 Task: Find the way through the 900 North Michigan Shops to the Neiman Marcus store.
Action: Mouse moved to (86, 70)
Screenshot: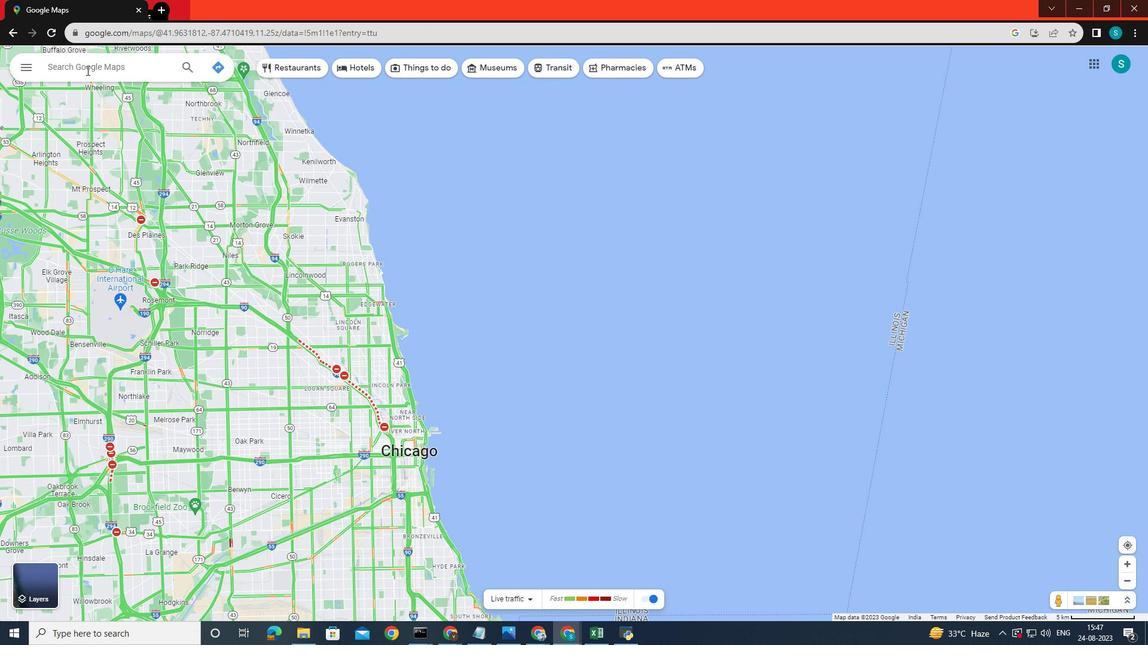 
Action: Mouse pressed left at (86, 70)
Screenshot: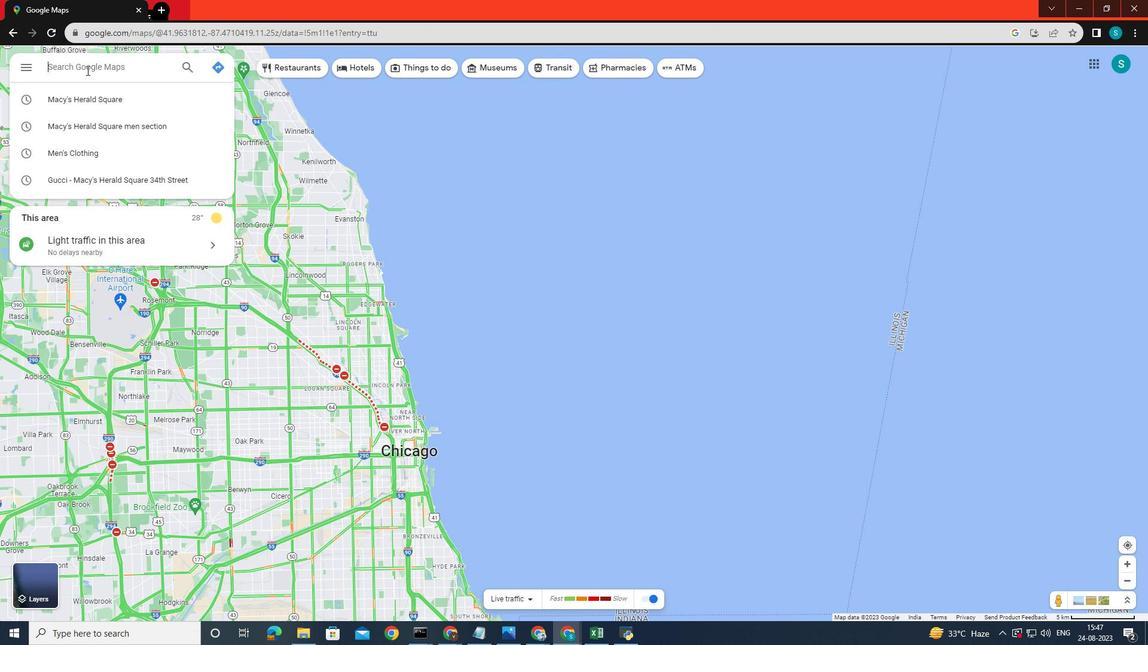 
Action: Key pressed 900<Key.space><Key.shift>North<Key.space><Key.shift>Michigan<Key.space><Key.shift>Shops<Key.enter>
Screenshot: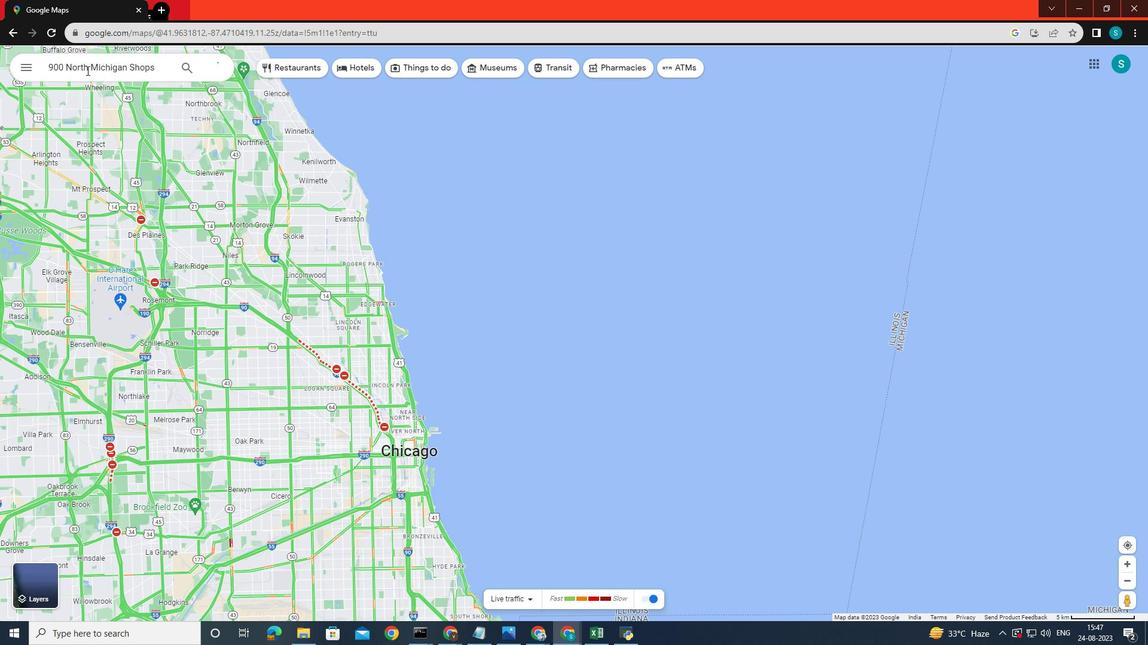 
Action: Mouse moved to (34, 302)
Screenshot: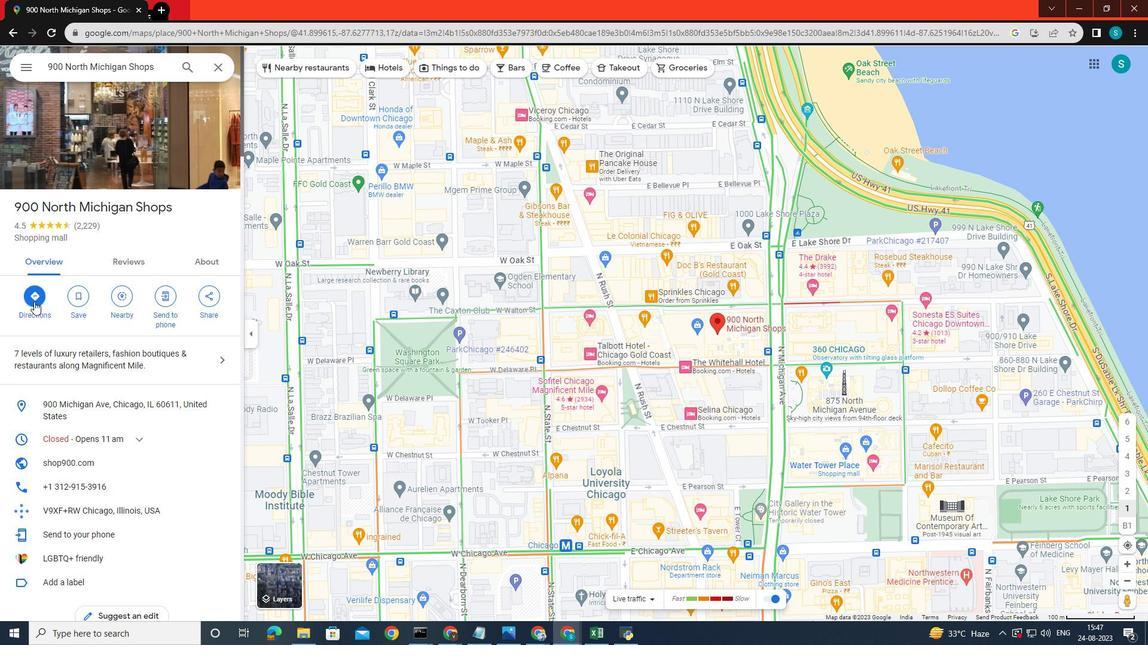 
Action: Mouse pressed left at (34, 302)
Screenshot: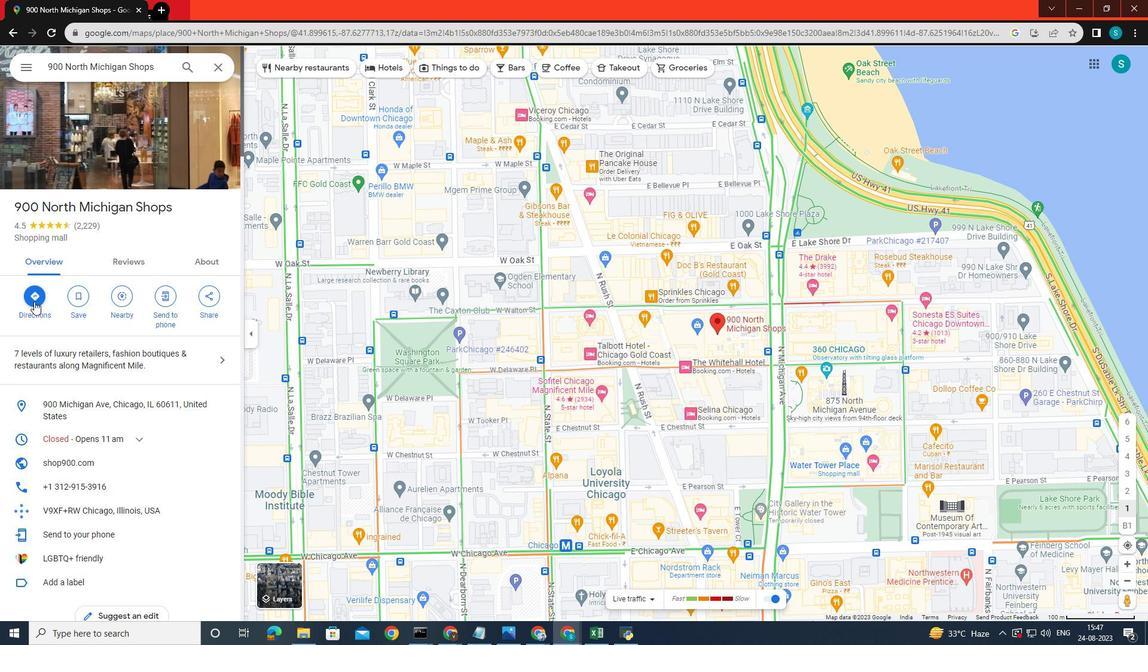 
Action: Mouse moved to (226, 116)
Screenshot: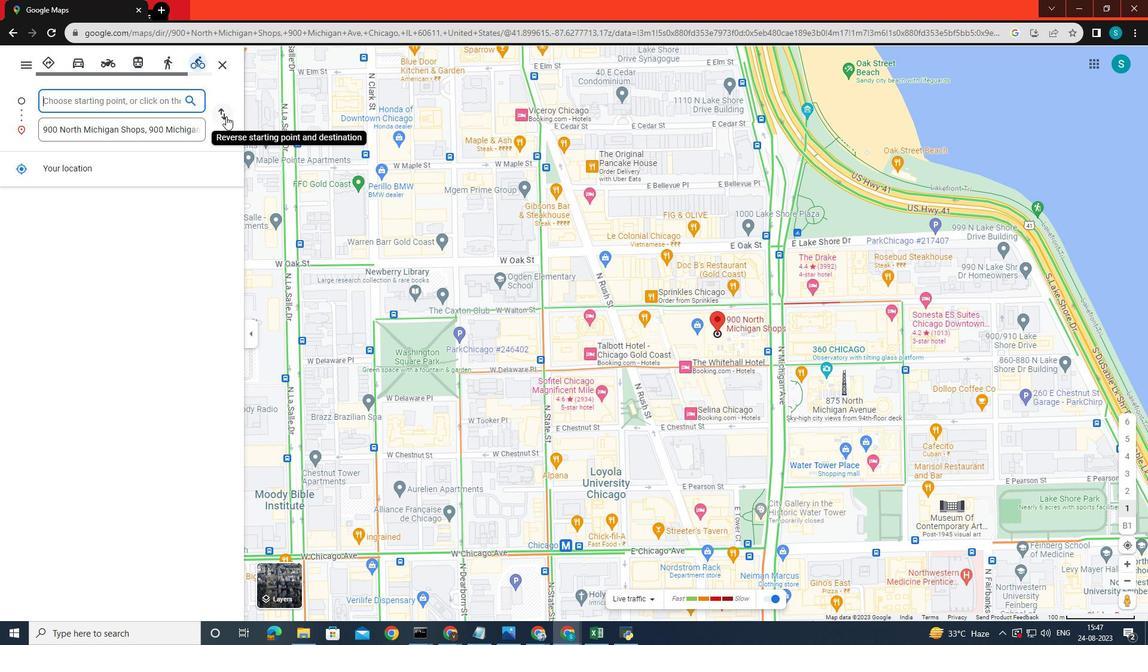 
Action: Mouse pressed left at (226, 116)
Screenshot: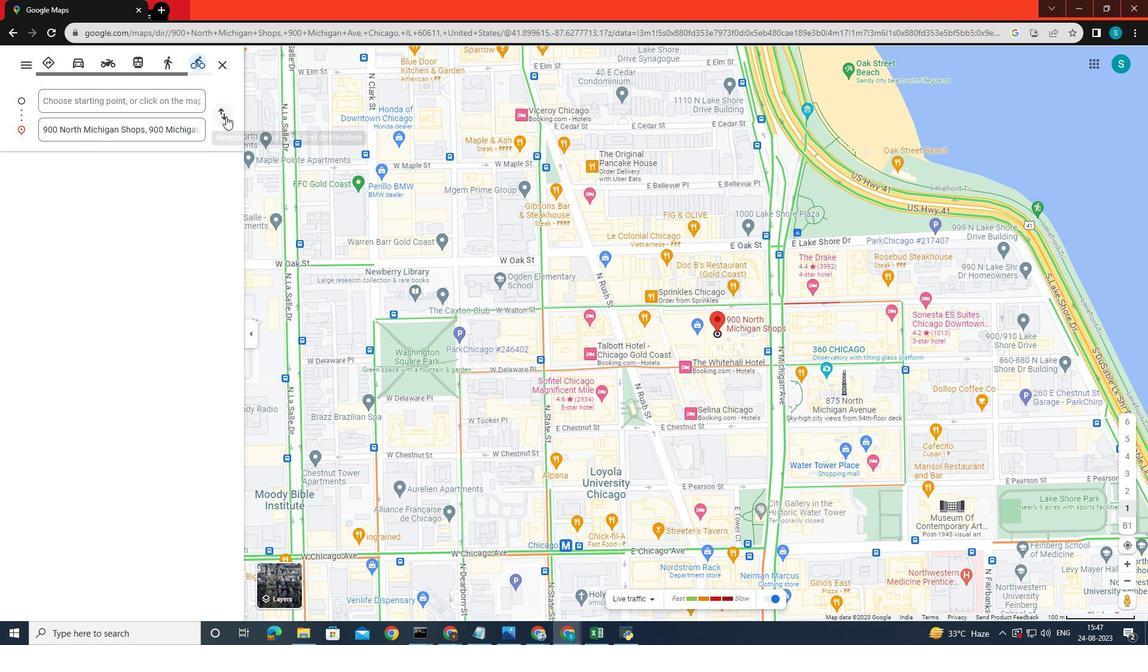 
Action: Mouse moved to (115, 130)
Screenshot: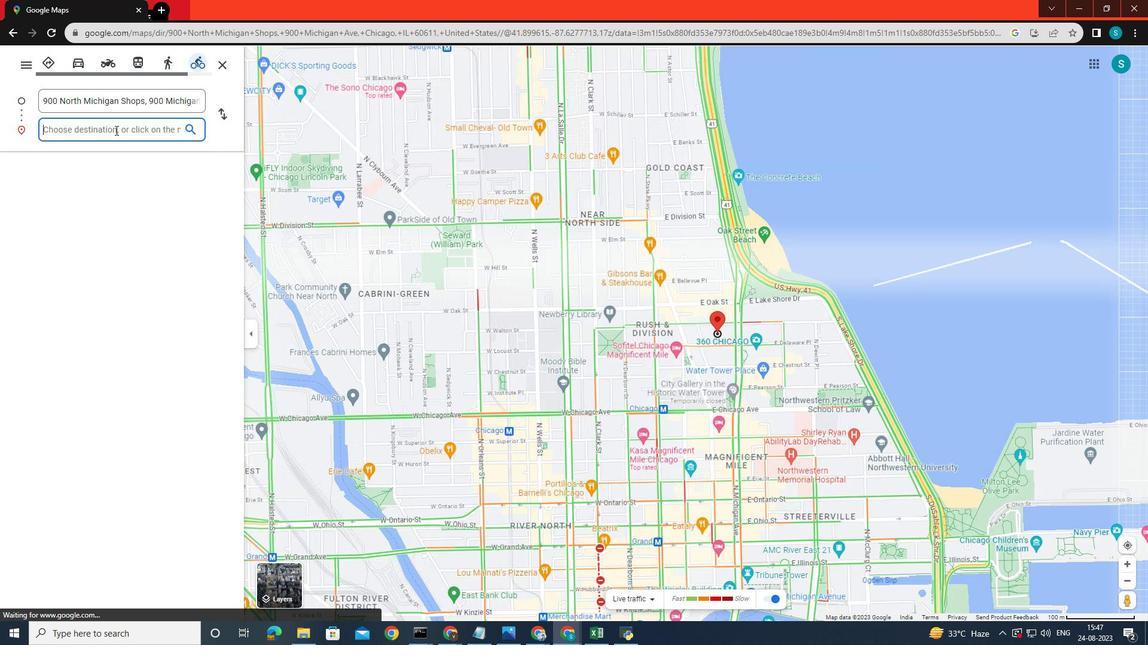 
Action: Mouse pressed left at (115, 130)
Screenshot: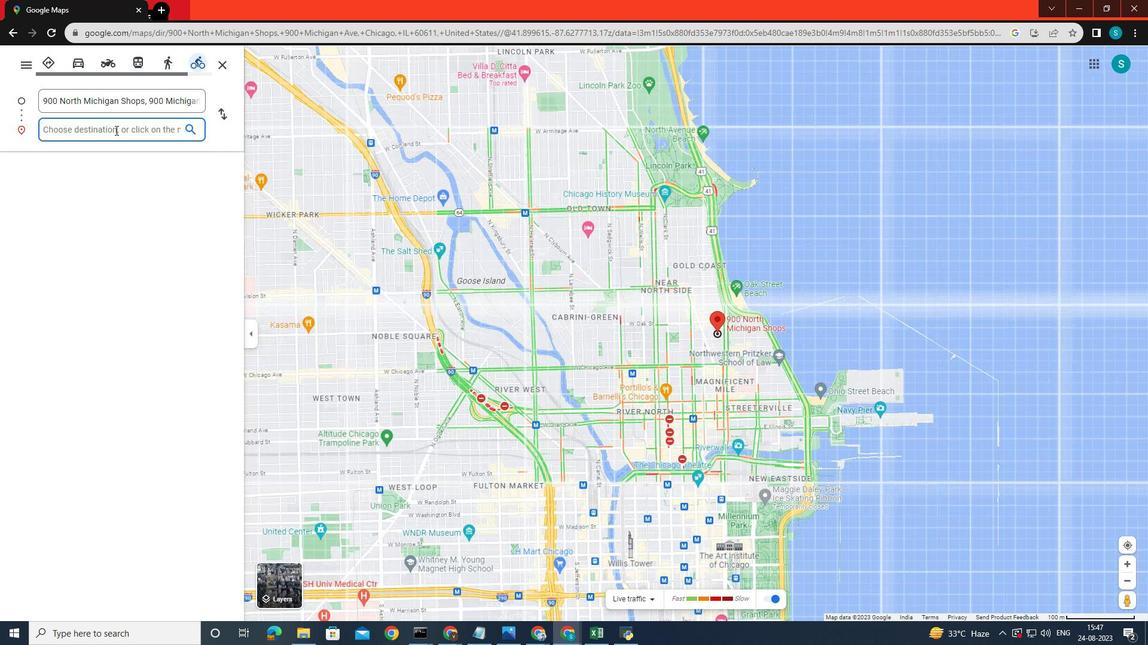 
Action: Key pressed <Key.shift>Neiman<Key.space><Key.shift>Marcus<Key.space>store<Key.enter>
Screenshot: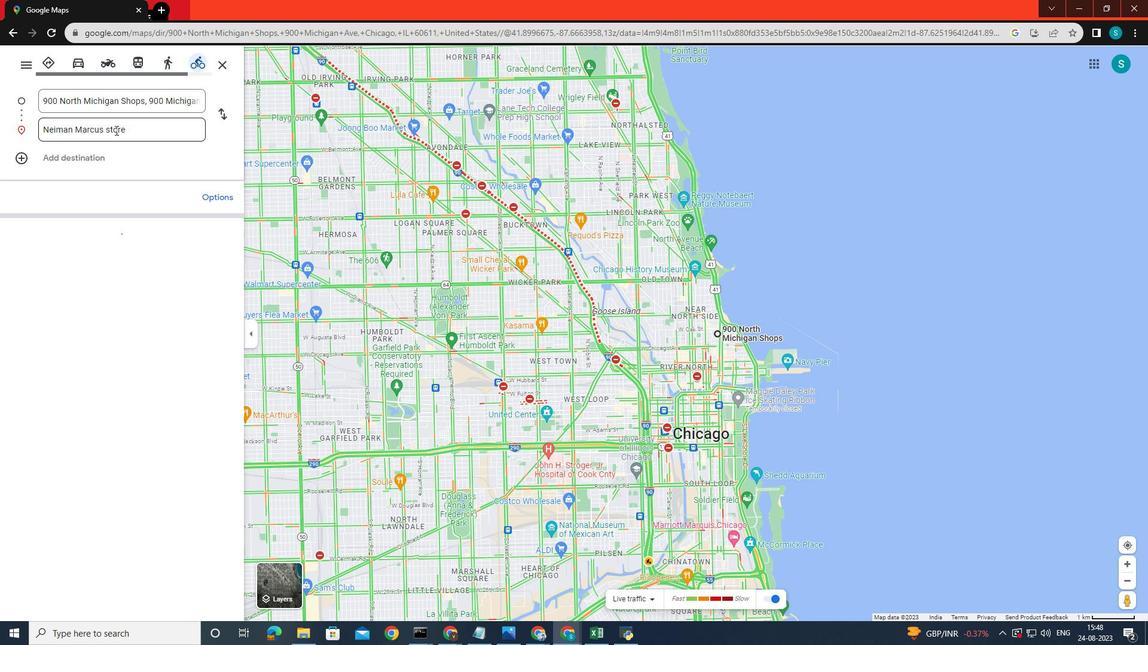 
Action: Mouse moved to (64, 289)
Screenshot: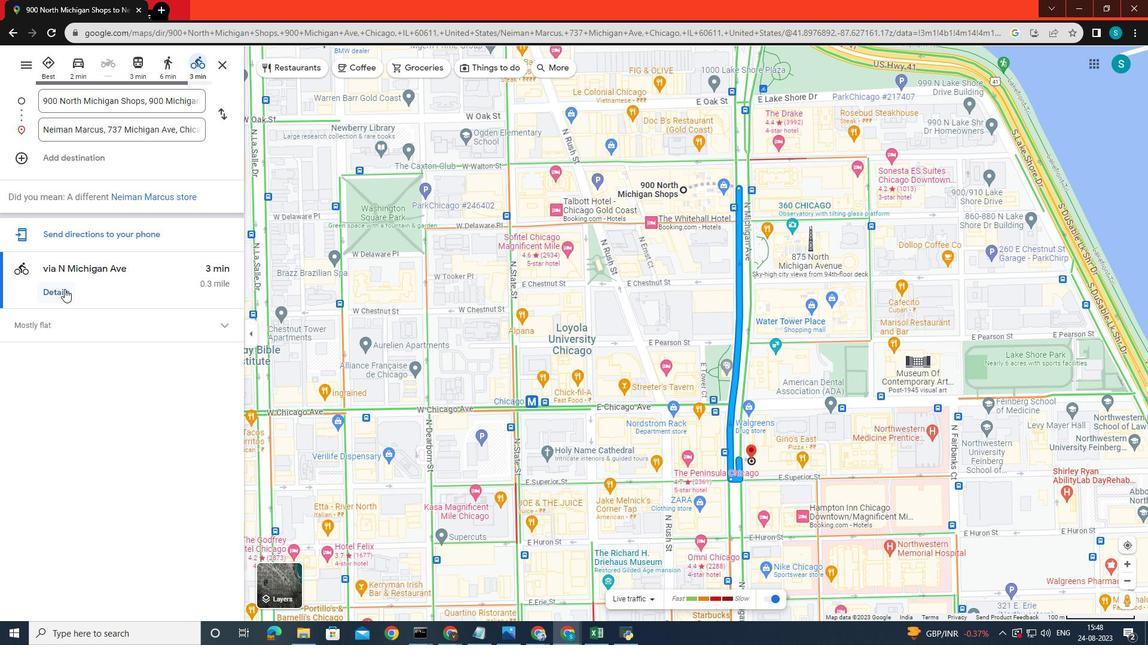 
Action: Mouse pressed left at (64, 289)
Screenshot: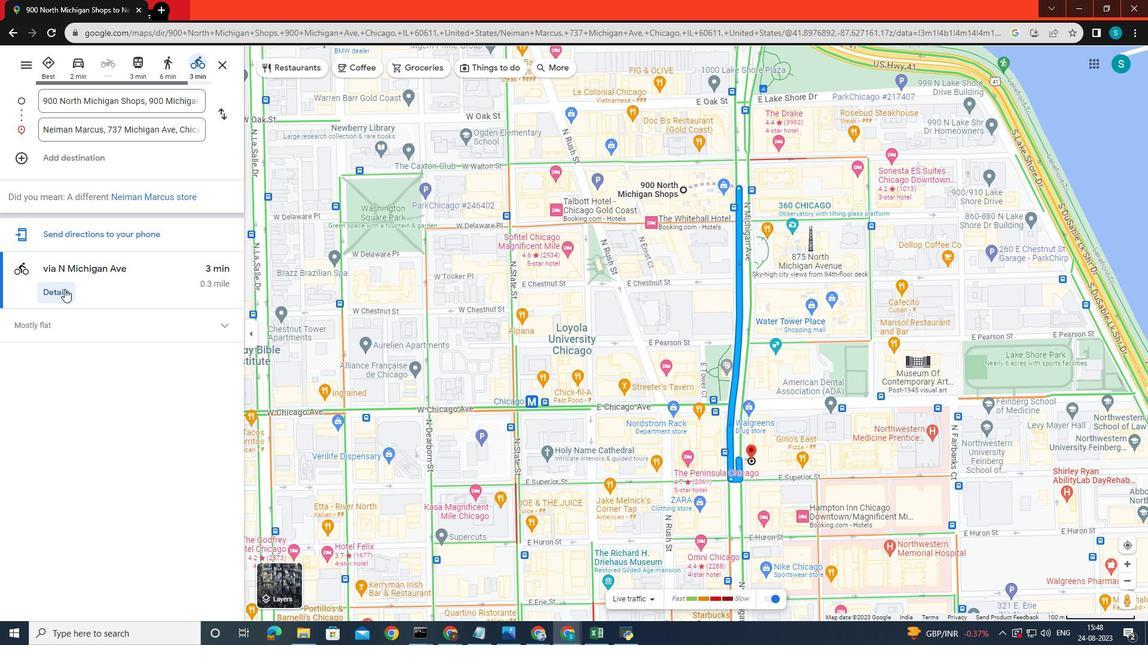 
Action: Mouse moved to (80, 319)
Screenshot: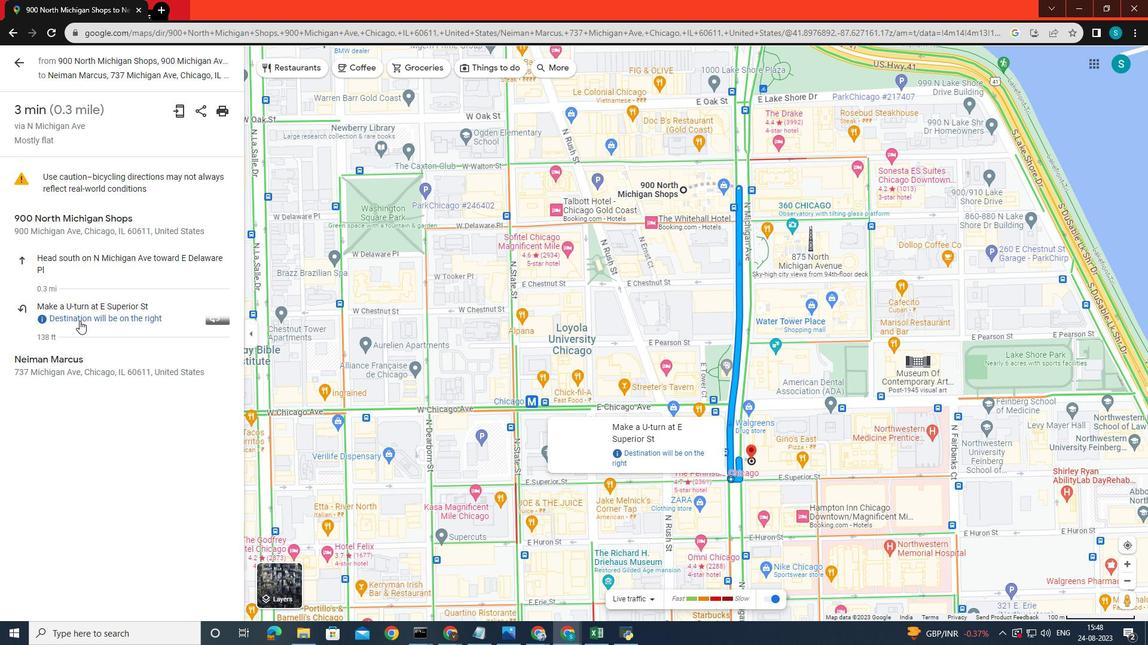 
Action: Mouse scrolled (80, 318) with delta (0, 0)
Screenshot: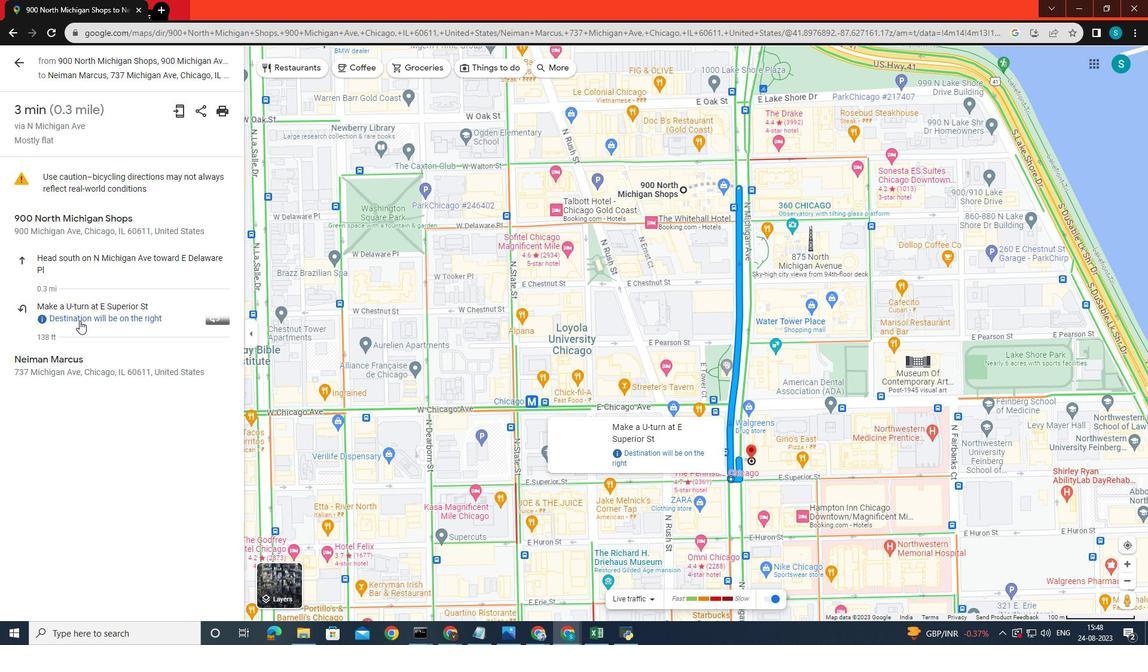 
Action: Mouse moved to (79, 321)
Screenshot: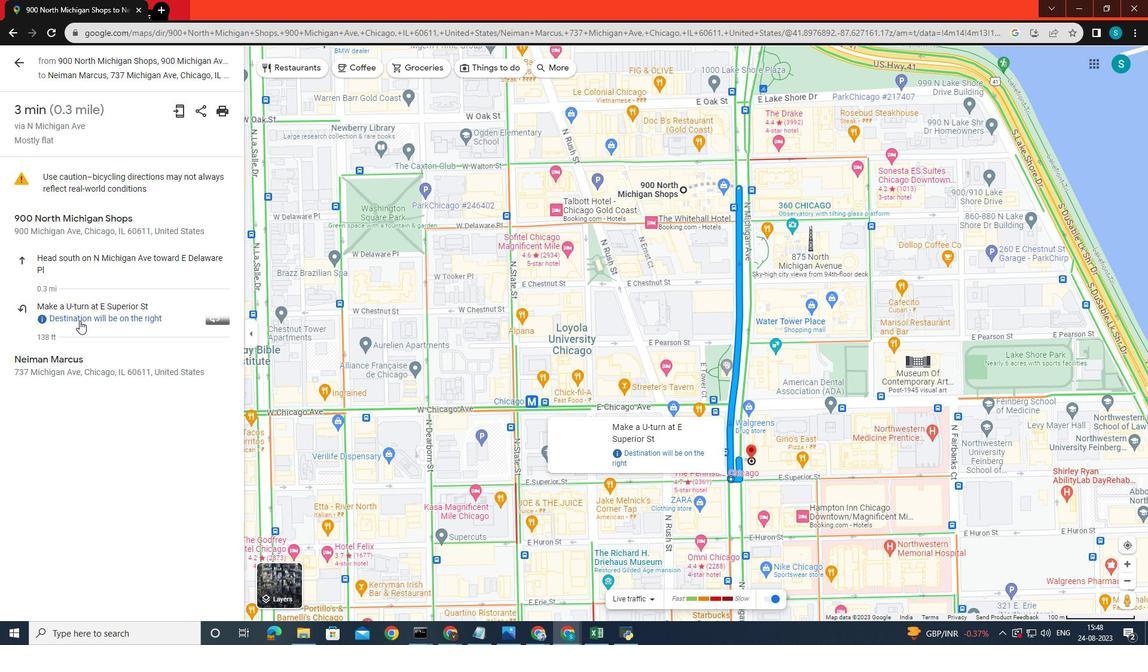 
Action: Mouse scrolled (79, 320) with delta (0, 0)
Screenshot: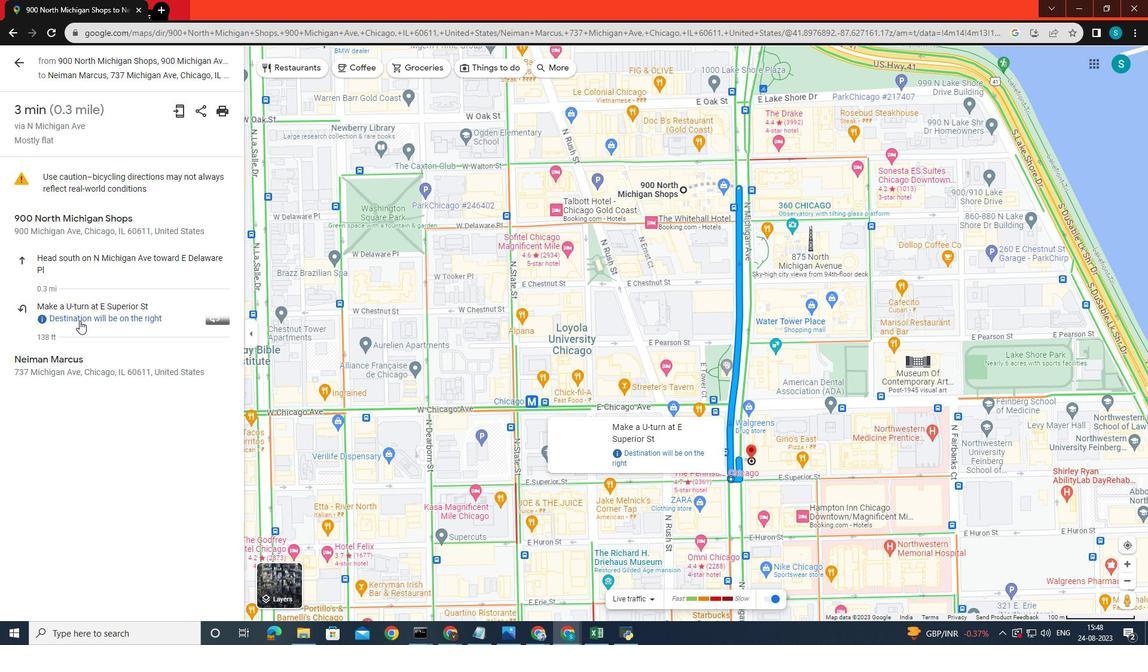 
Action: Mouse moved to (79, 321)
Screenshot: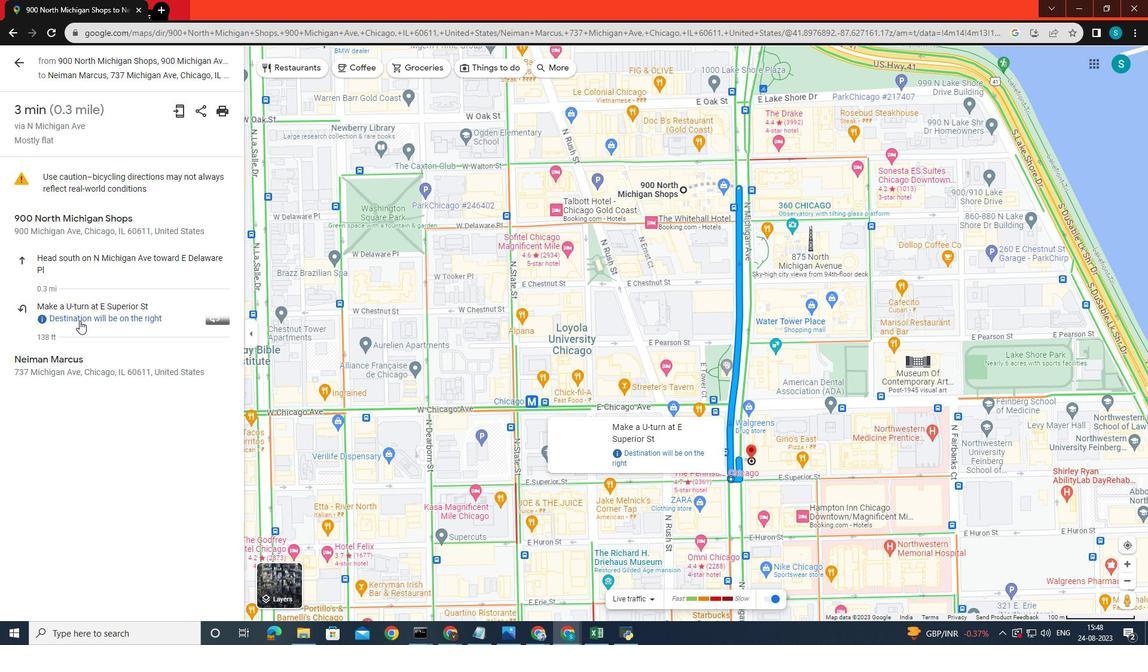 
Action: Mouse scrolled (79, 320) with delta (0, 0)
Screenshot: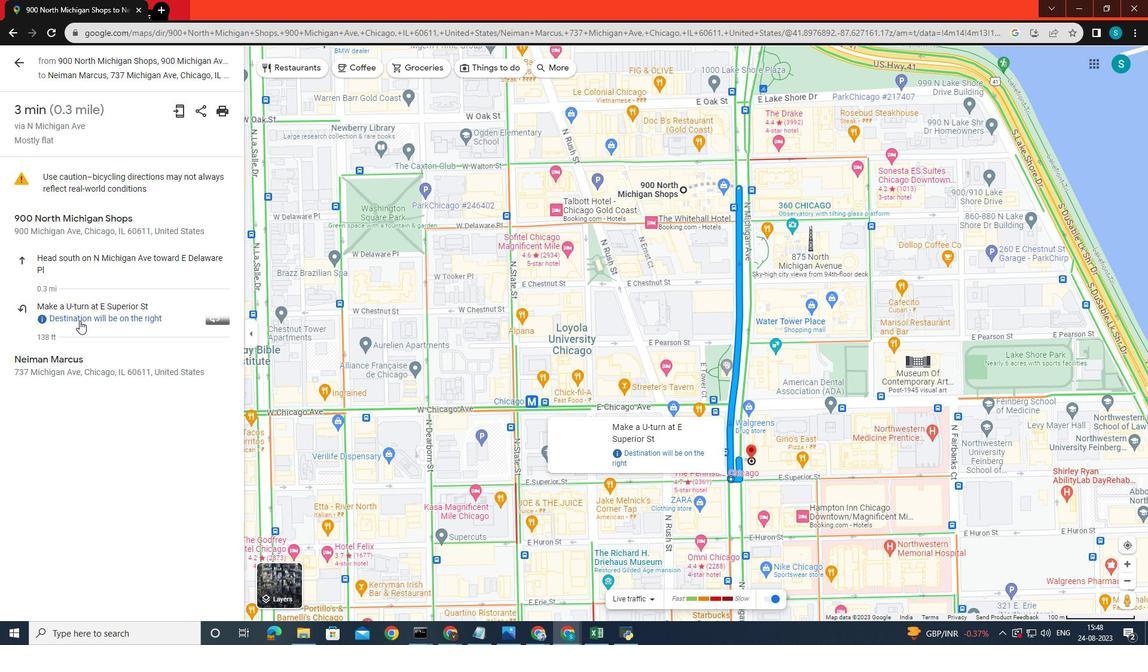 
Action: Mouse moved to (23, 63)
Screenshot: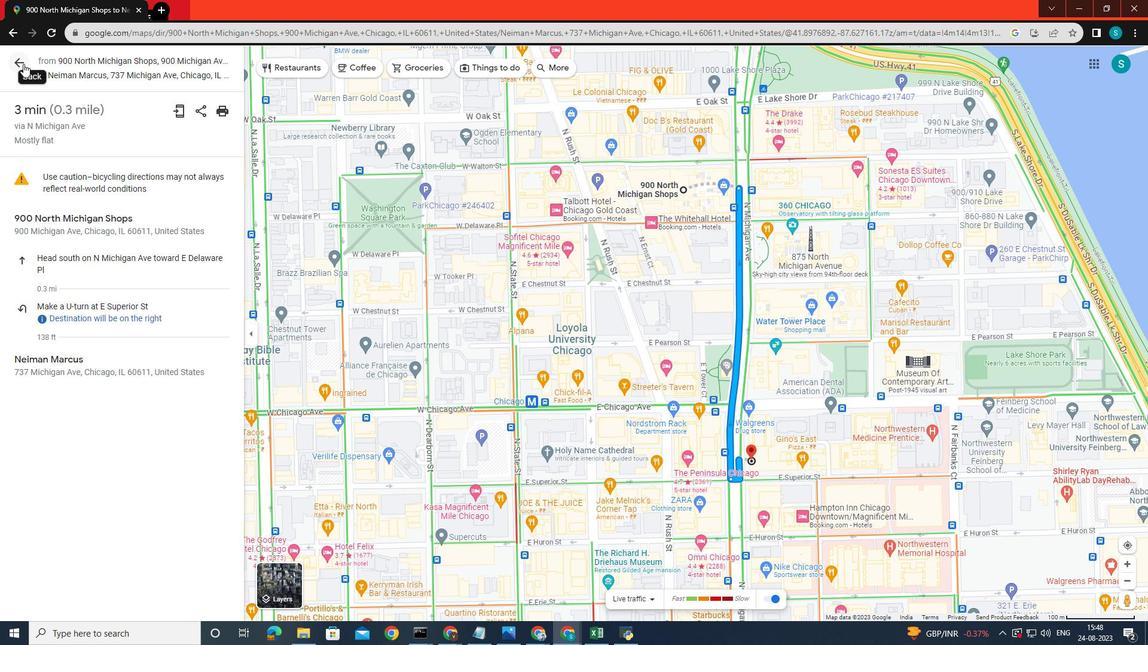 
Action: Mouse pressed left at (23, 63)
Screenshot: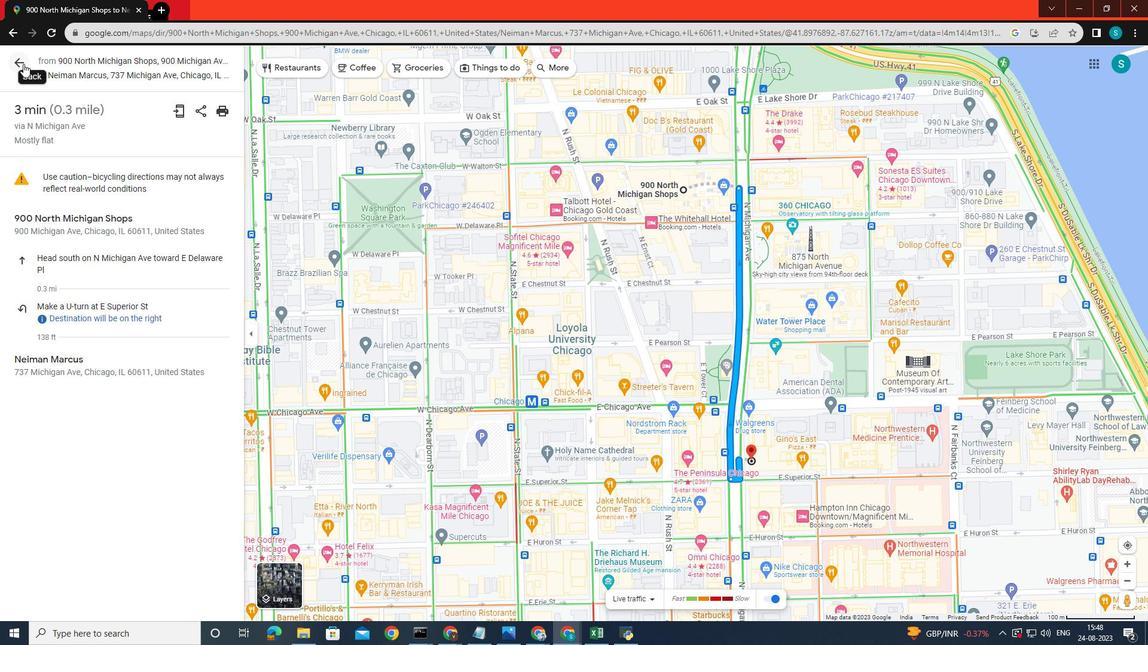 
Action: Mouse moved to (49, 62)
Screenshot: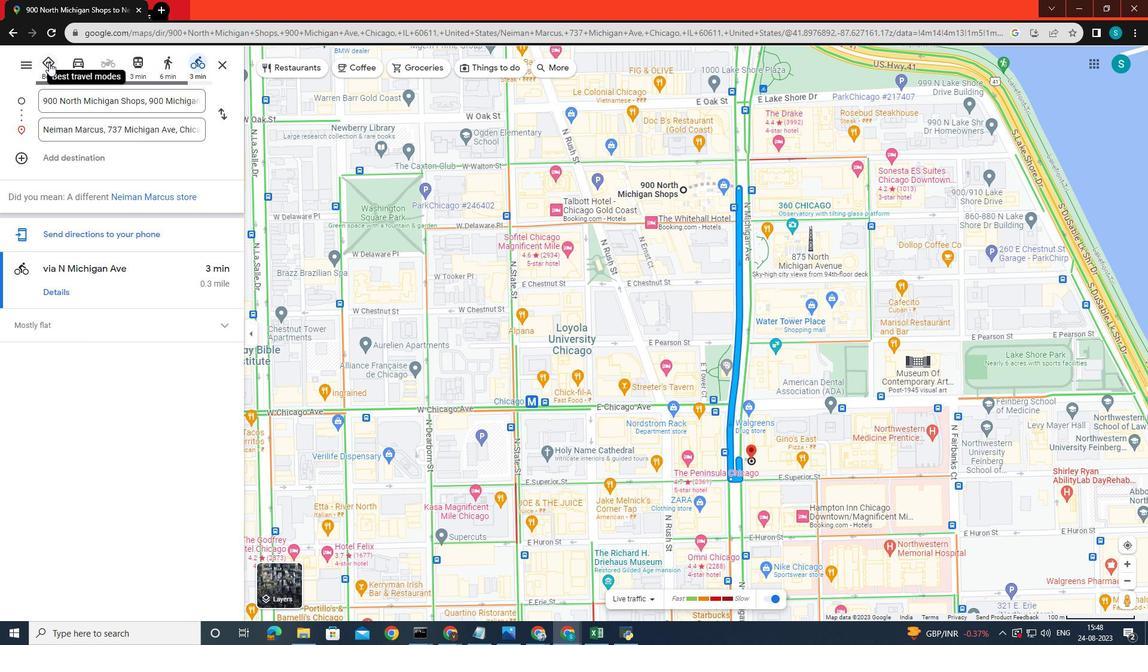 
Action: Mouse pressed left at (49, 62)
Screenshot: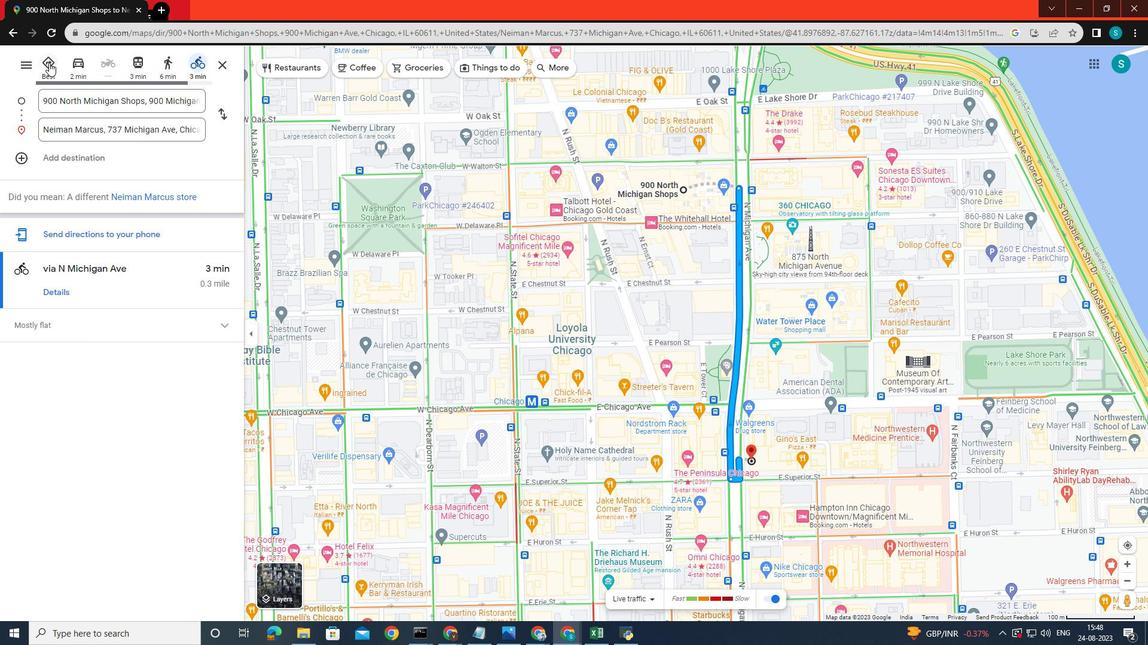 
Action: Mouse moved to (59, 286)
Screenshot: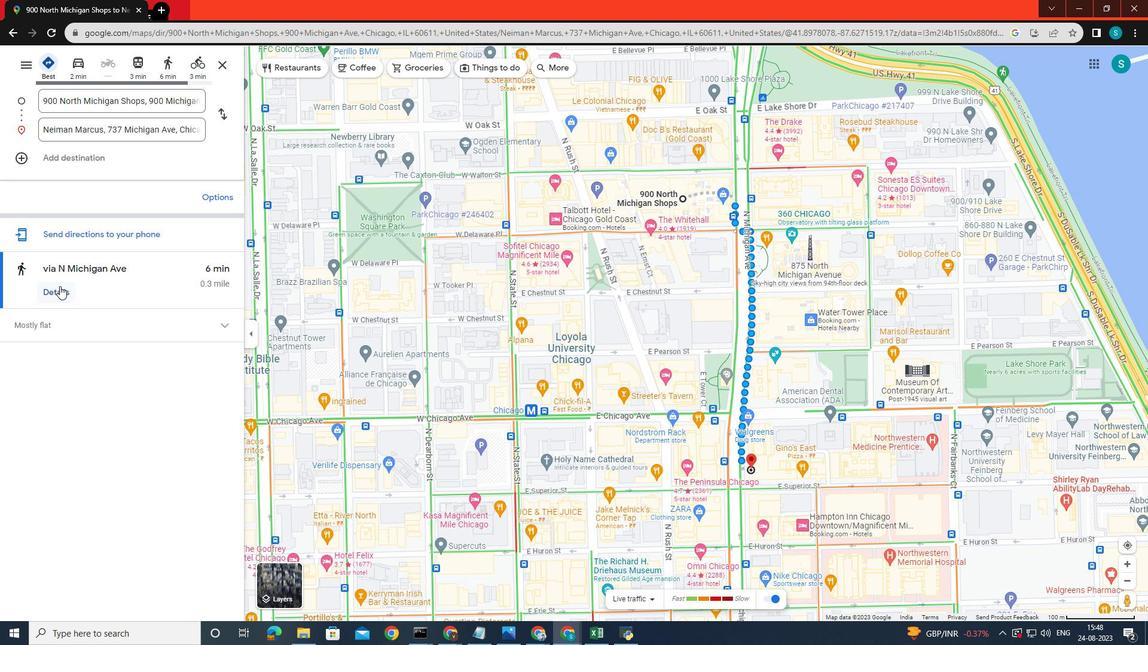 
Action: Mouse pressed left at (59, 286)
Screenshot: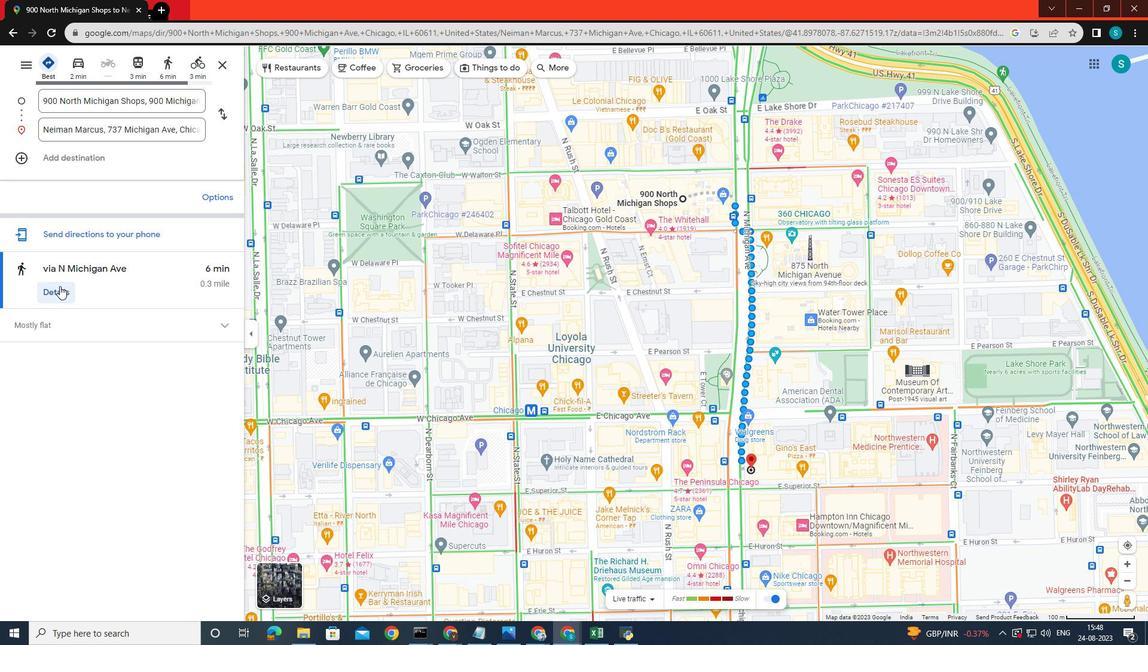 
Action: Mouse moved to (19, 58)
Screenshot: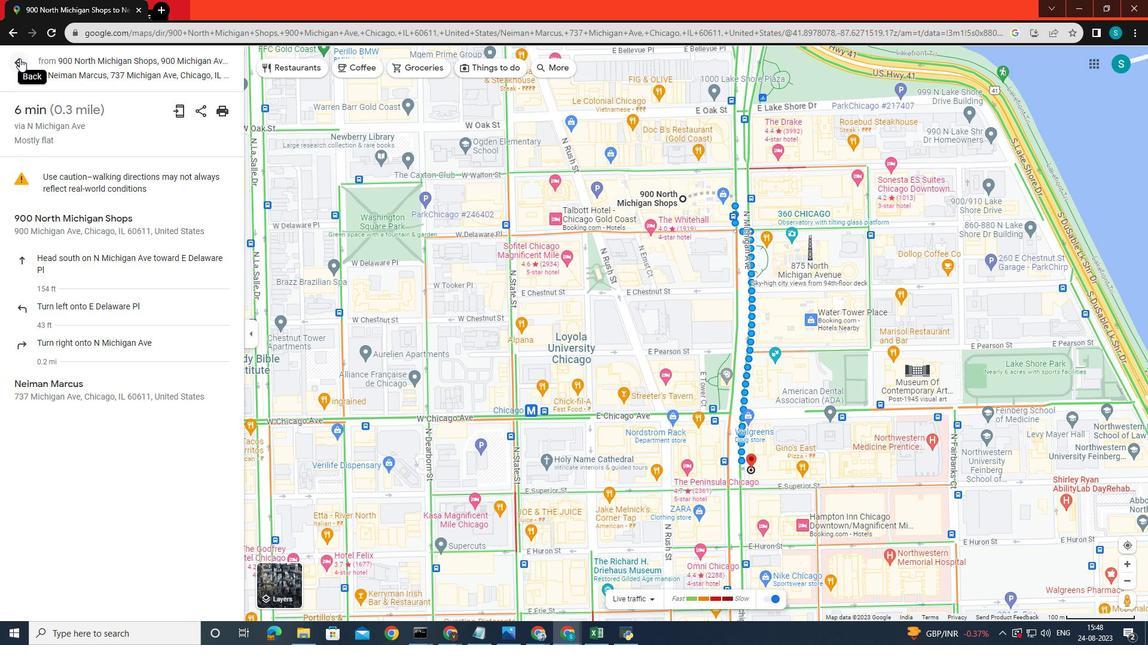 
Action: Mouse pressed left at (19, 58)
Screenshot: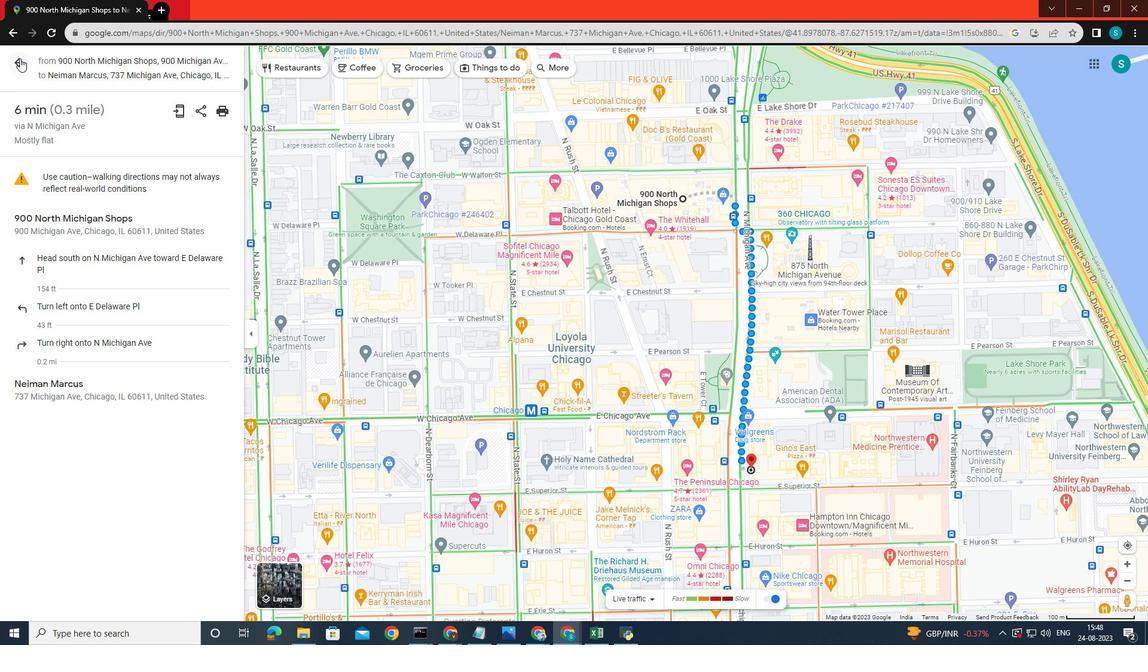 
Action: Mouse moved to (78, 65)
Screenshot: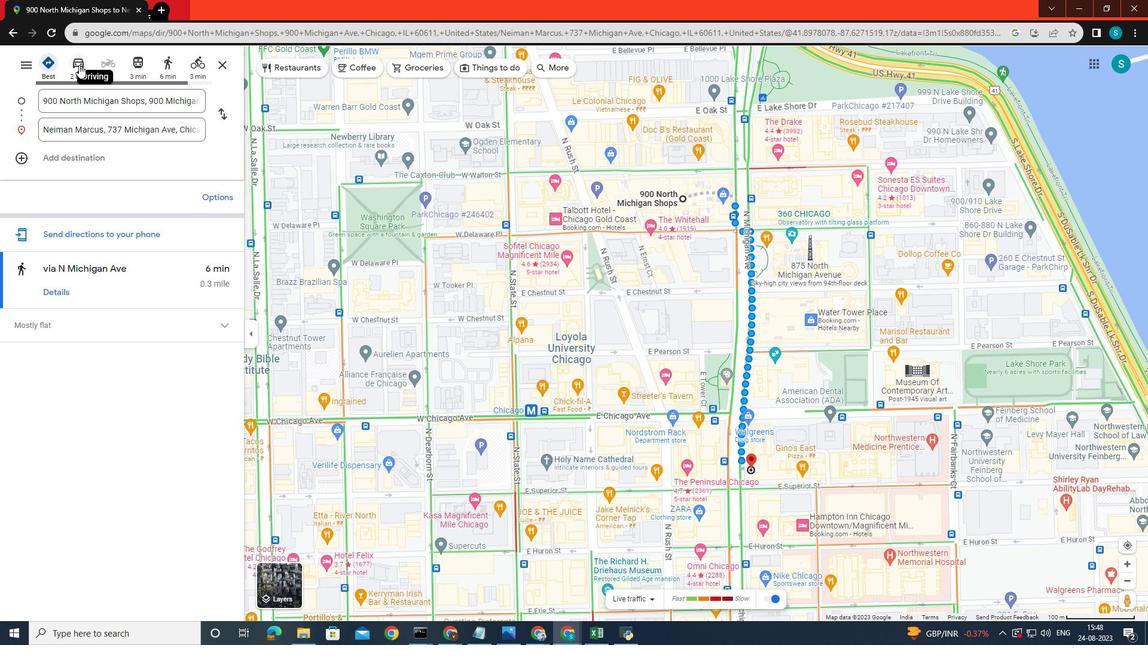 
Action: Mouse pressed left at (78, 65)
Screenshot: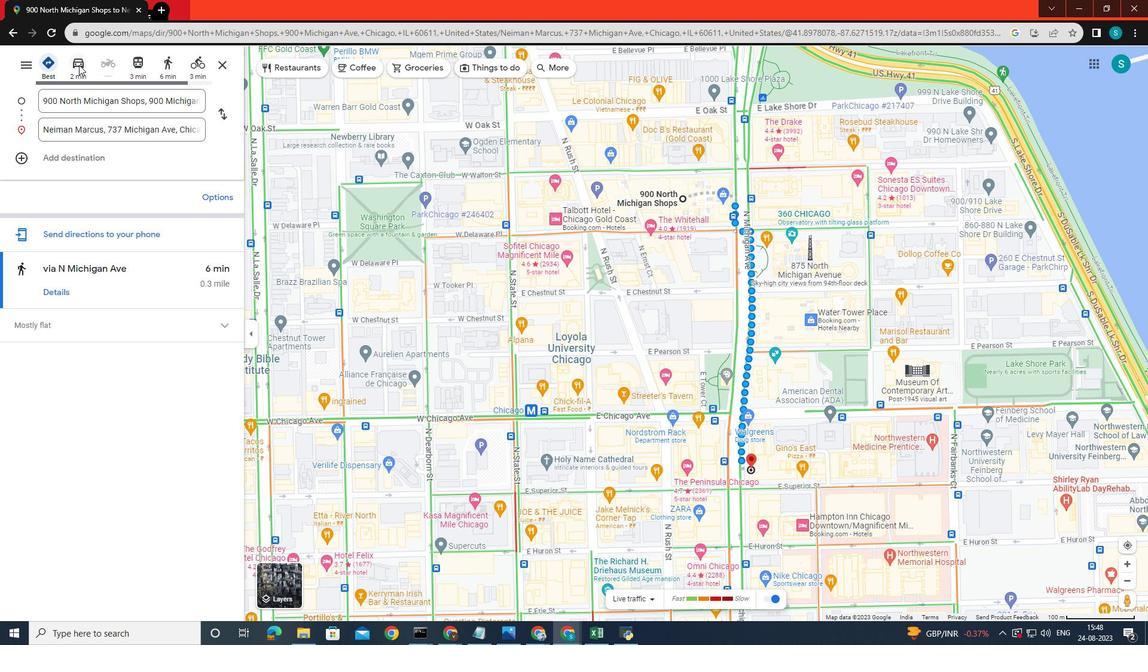 
Action: Mouse moved to (56, 312)
Screenshot: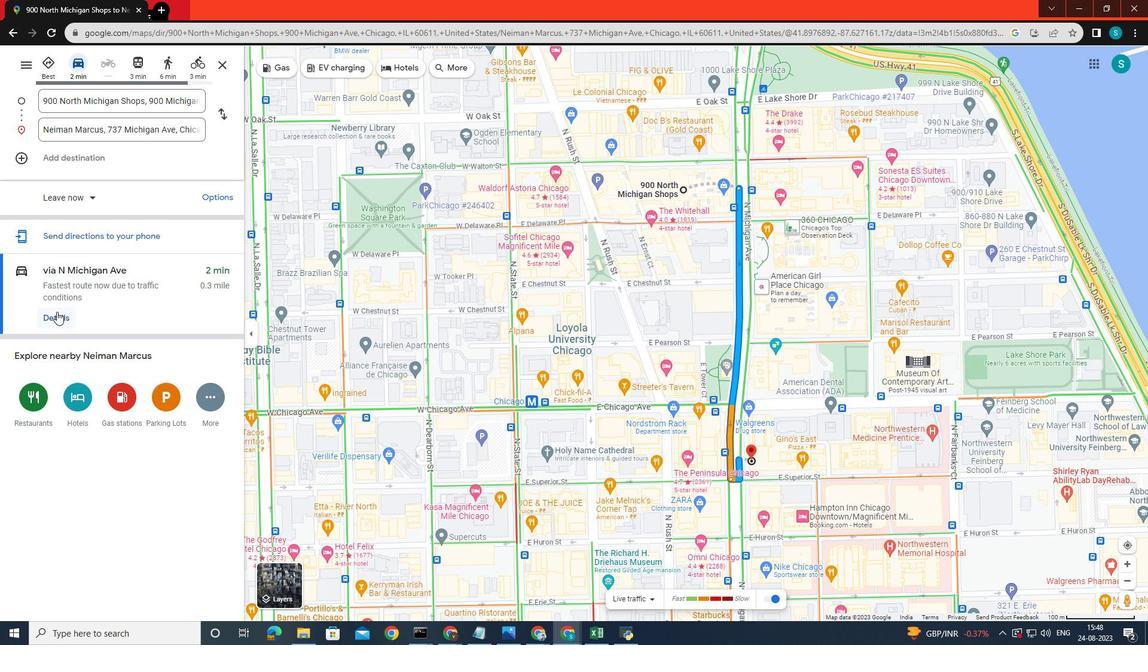 
Action: Mouse pressed left at (56, 312)
Screenshot: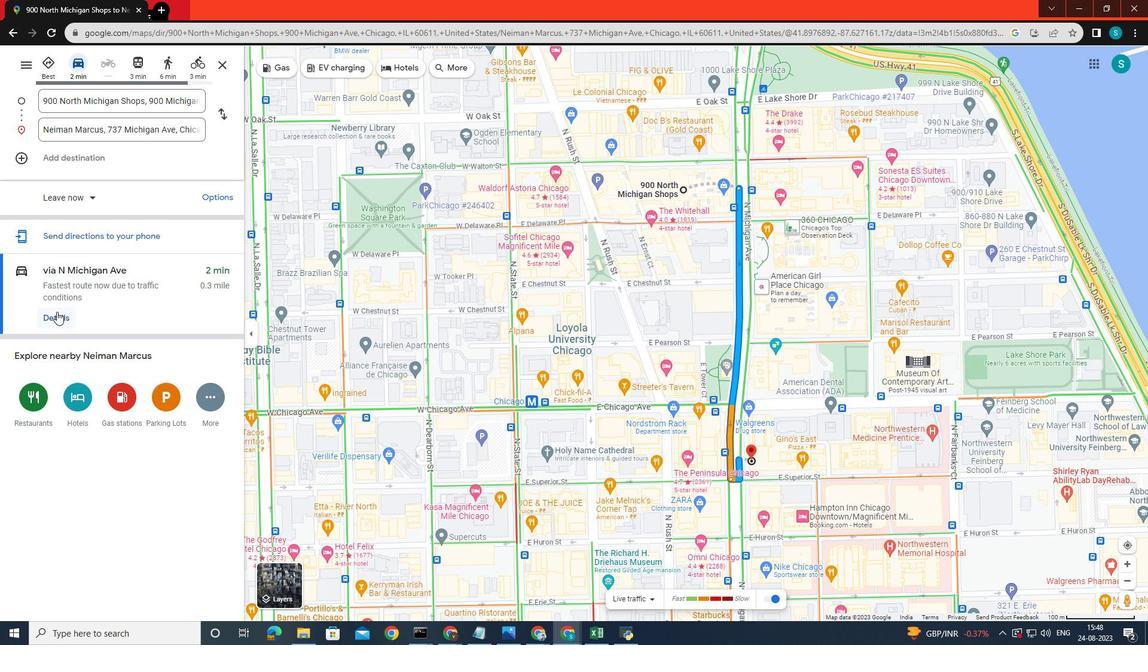 
Action: Mouse moved to (15, 56)
Screenshot: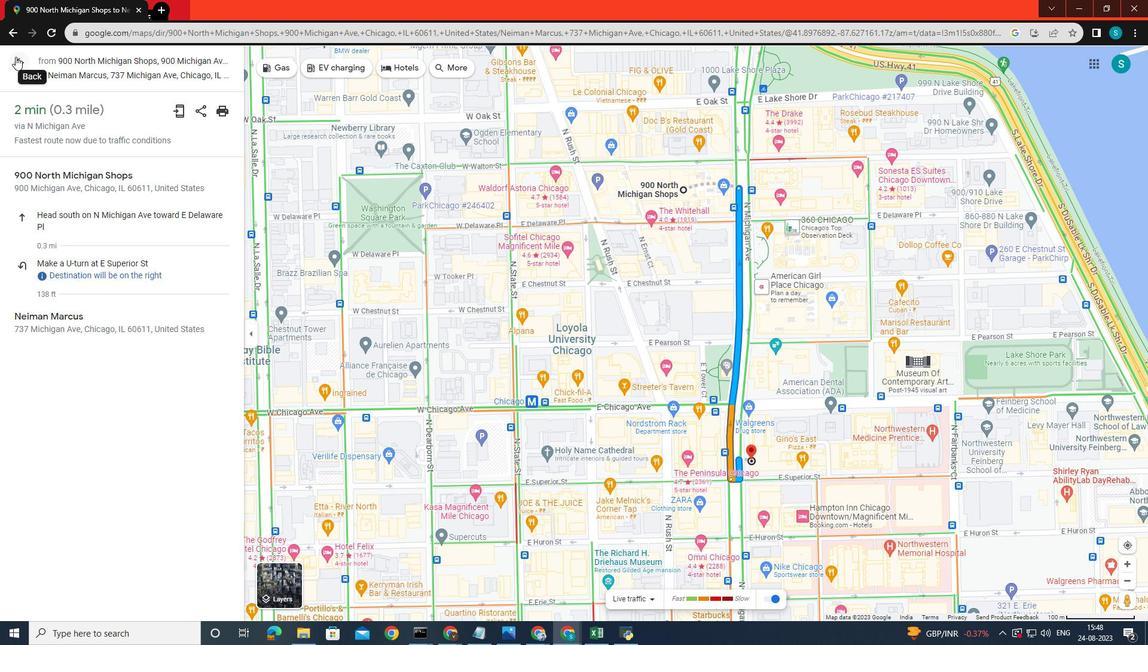
Action: Mouse pressed left at (15, 56)
Screenshot: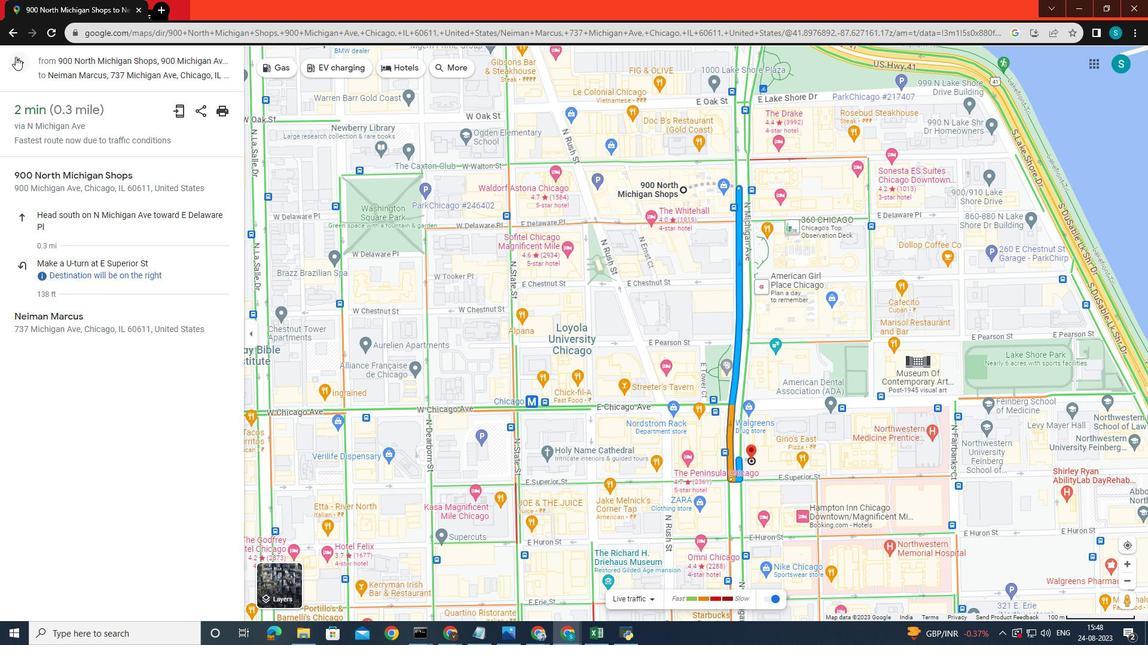 
Action: Mouse moved to (131, 61)
Screenshot: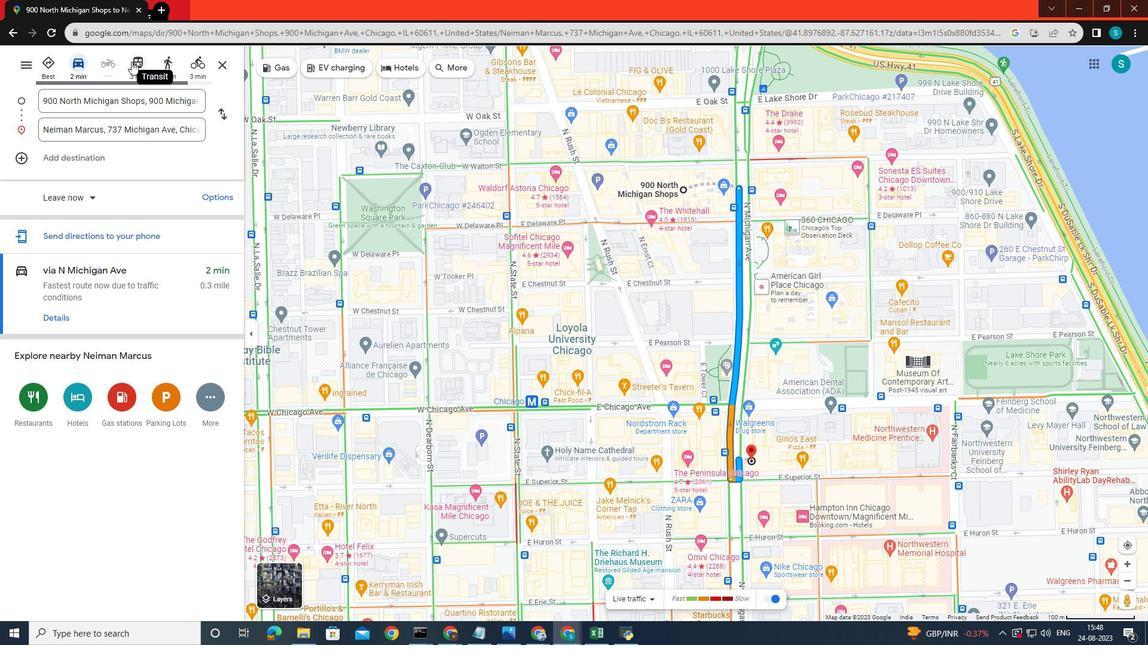 
Action: Mouse pressed left at (131, 61)
Screenshot: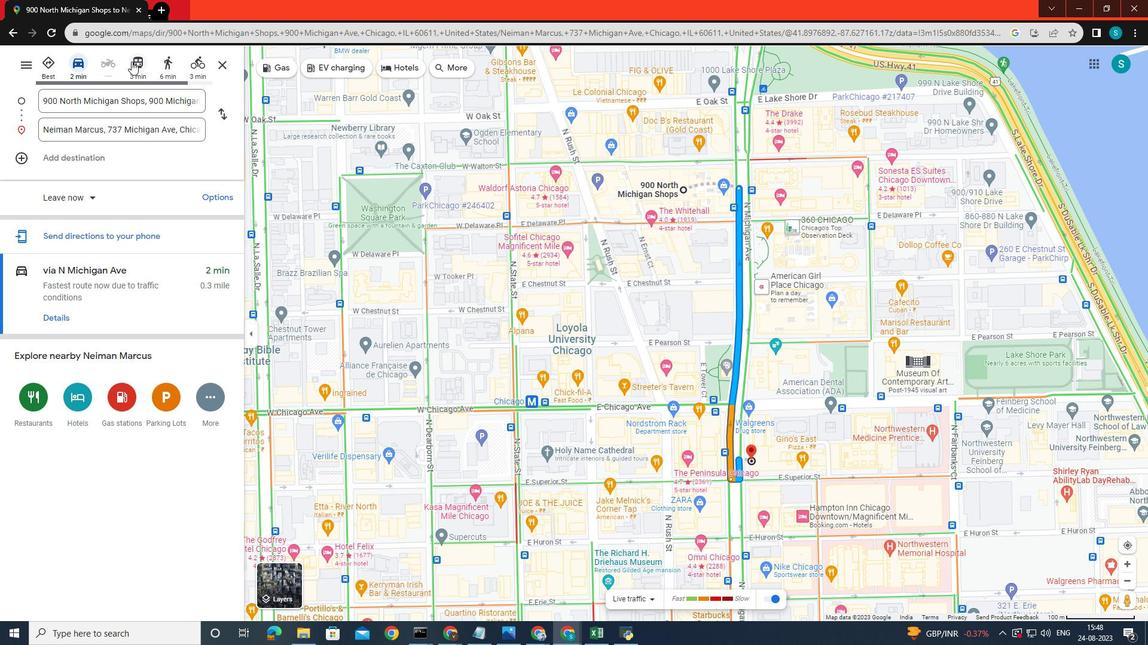 
Action: Mouse moved to (49, 307)
Screenshot: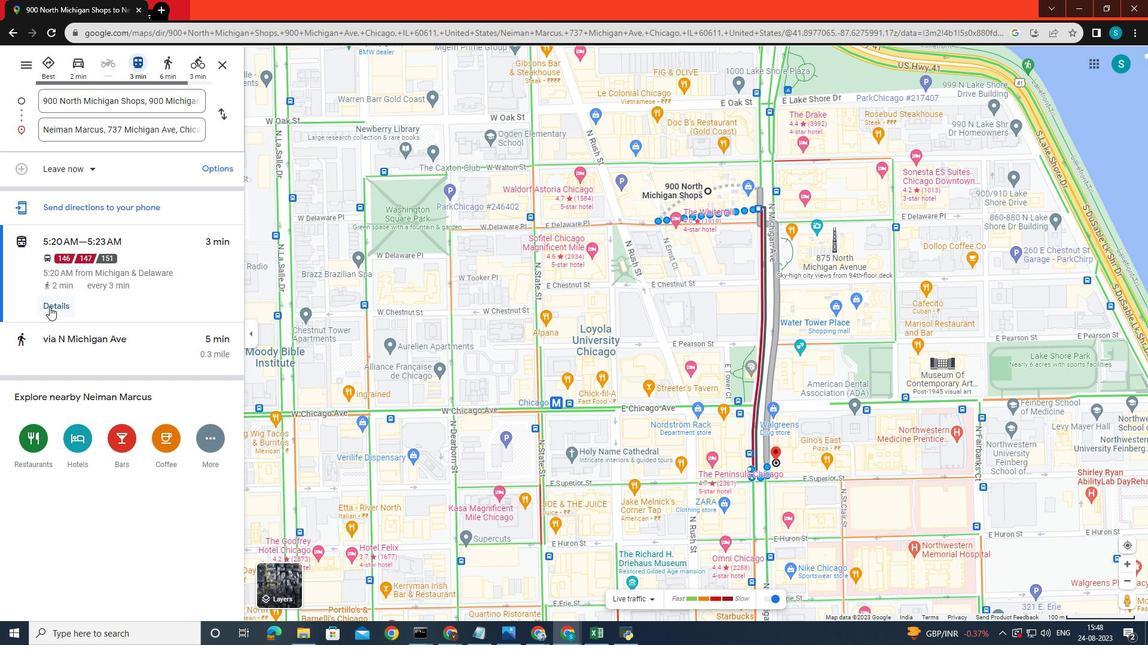 
Action: Mouse pressed left at (49, 307)
Screenshot: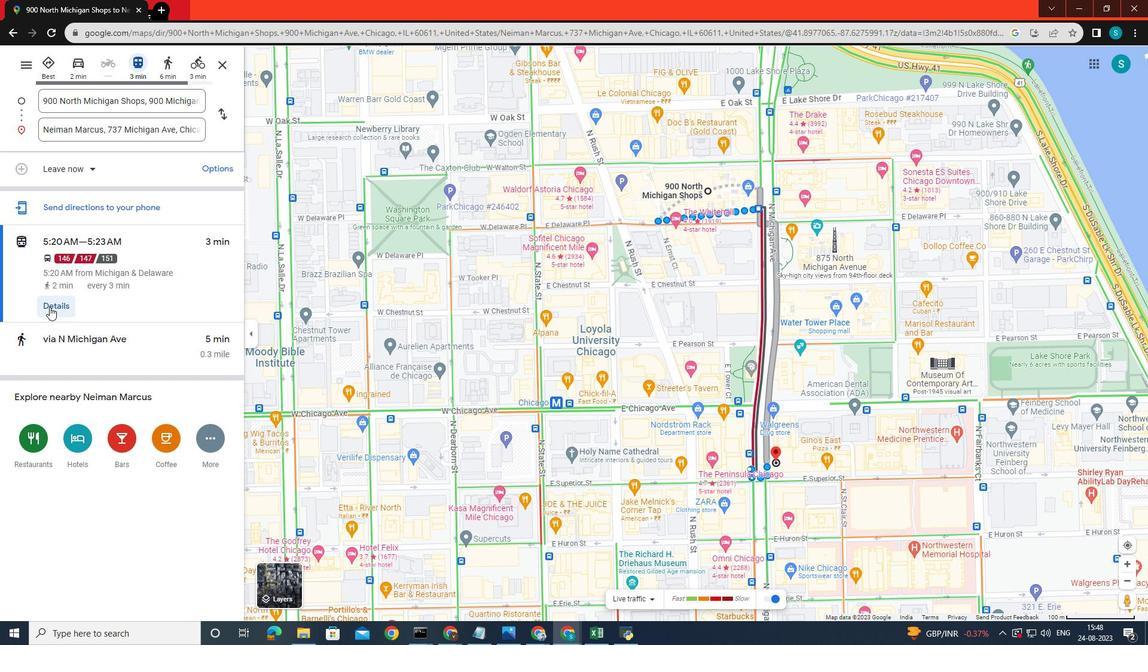 
Action: Mouse moved to (69, 312)
Screenshot: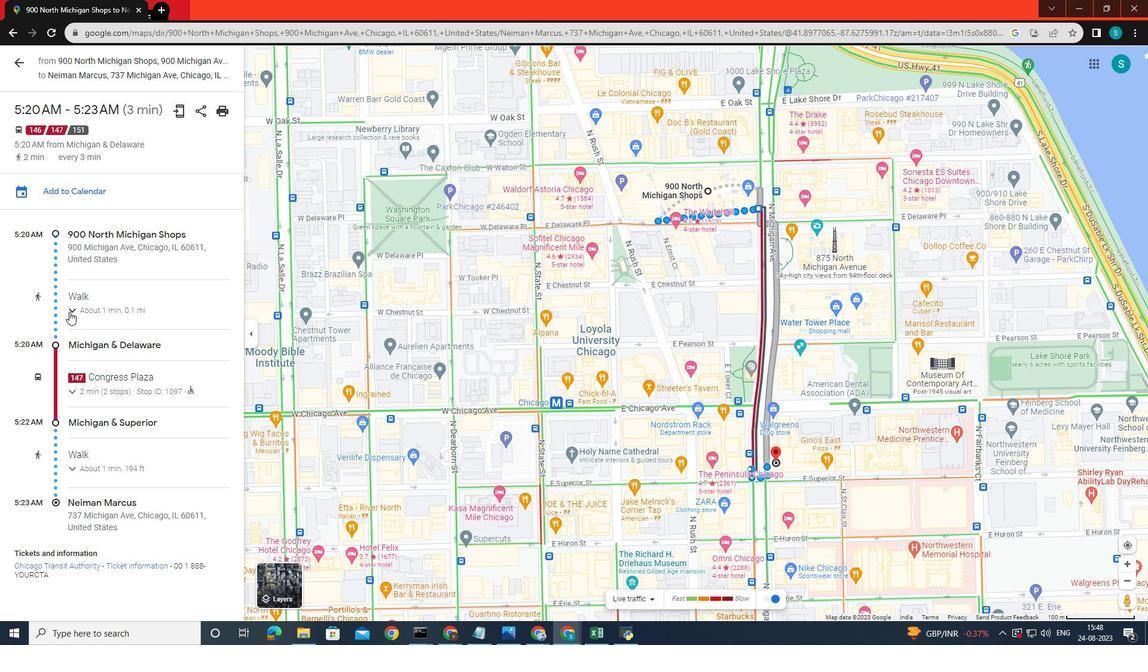 
Action: Mouse pressed left at (69, 312)
Screenshot: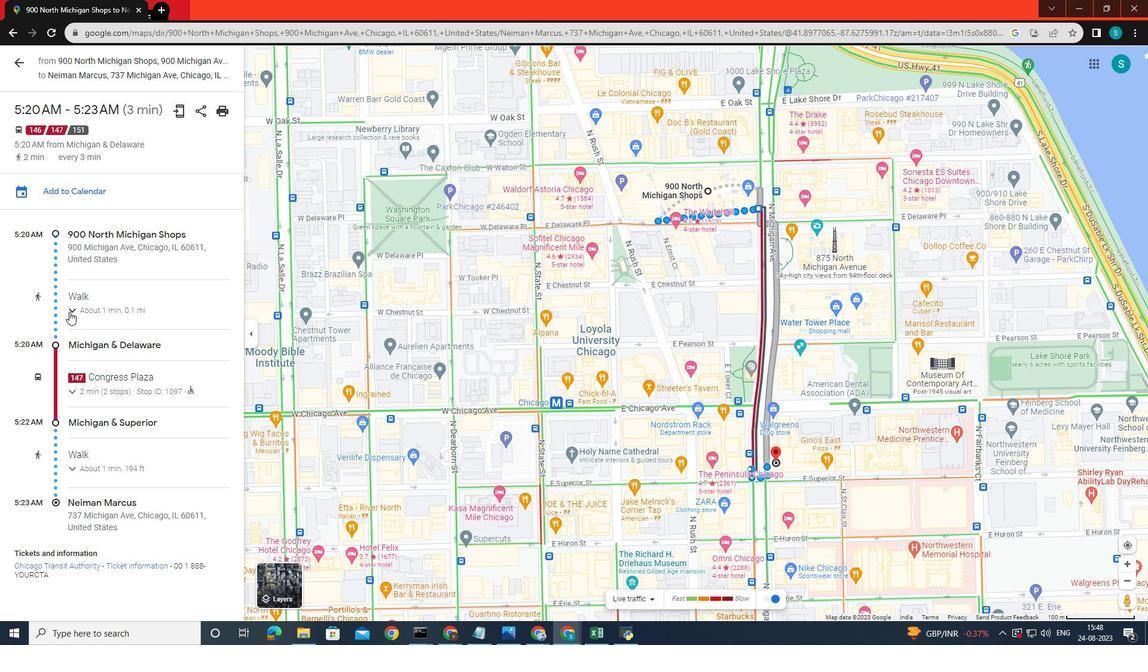 
Action: Mouse moved to (98, 334)
Screenshot: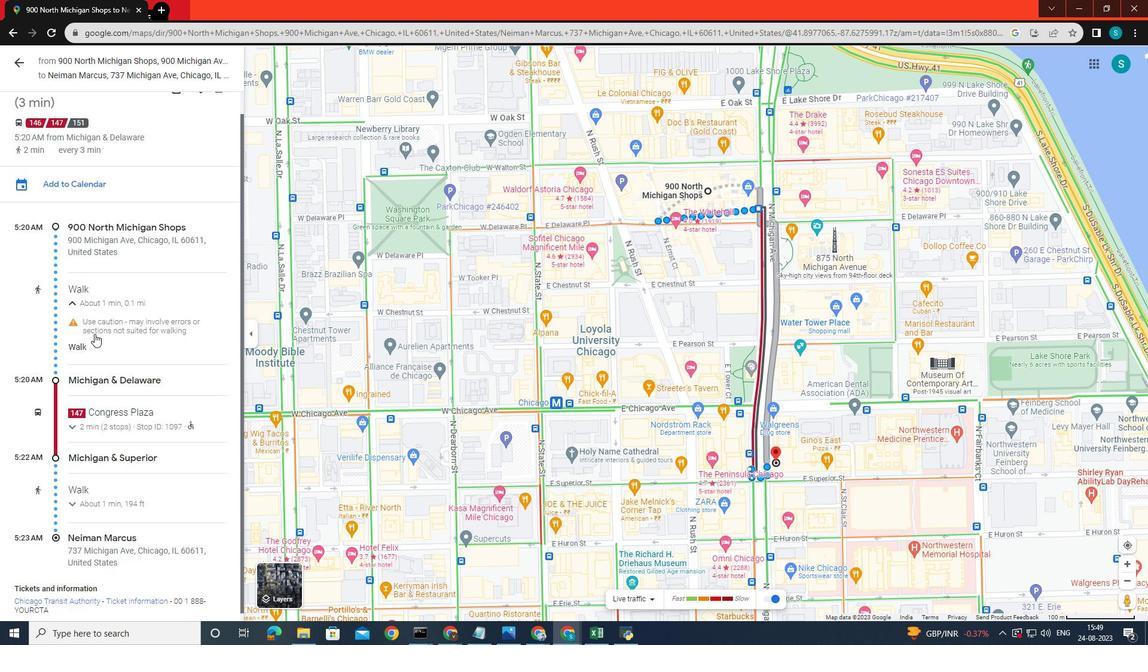 
Action: Mouse scrolled (98, 334) with delta (0, 0)
Screenshot: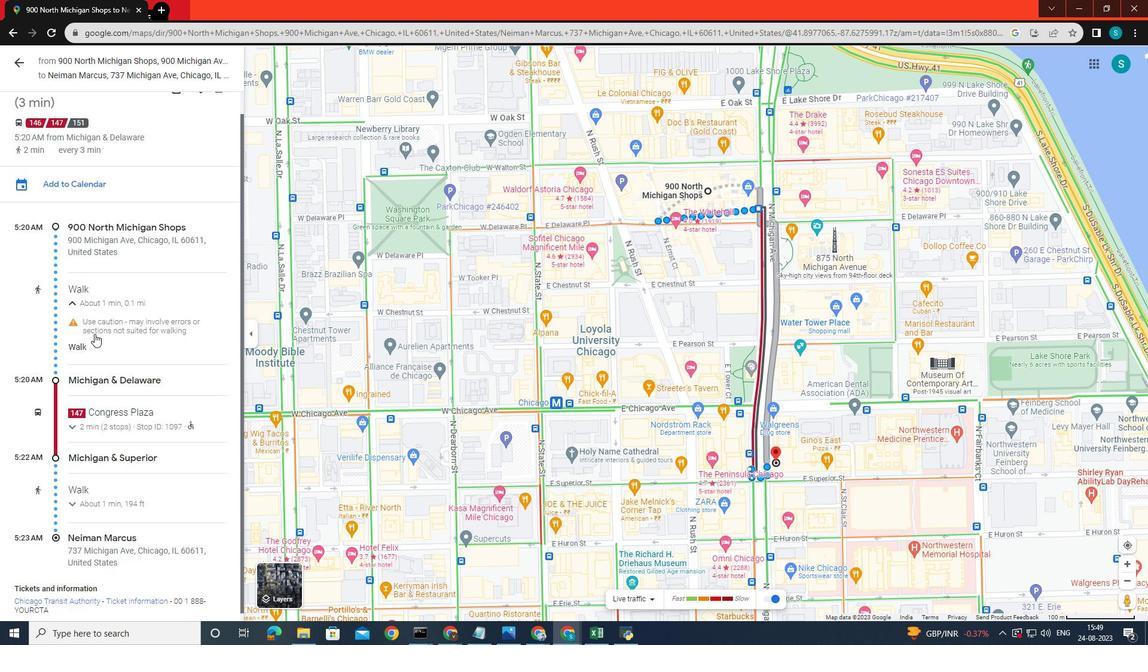 
Action: Mouse moved to (96, 334)
Screenshot: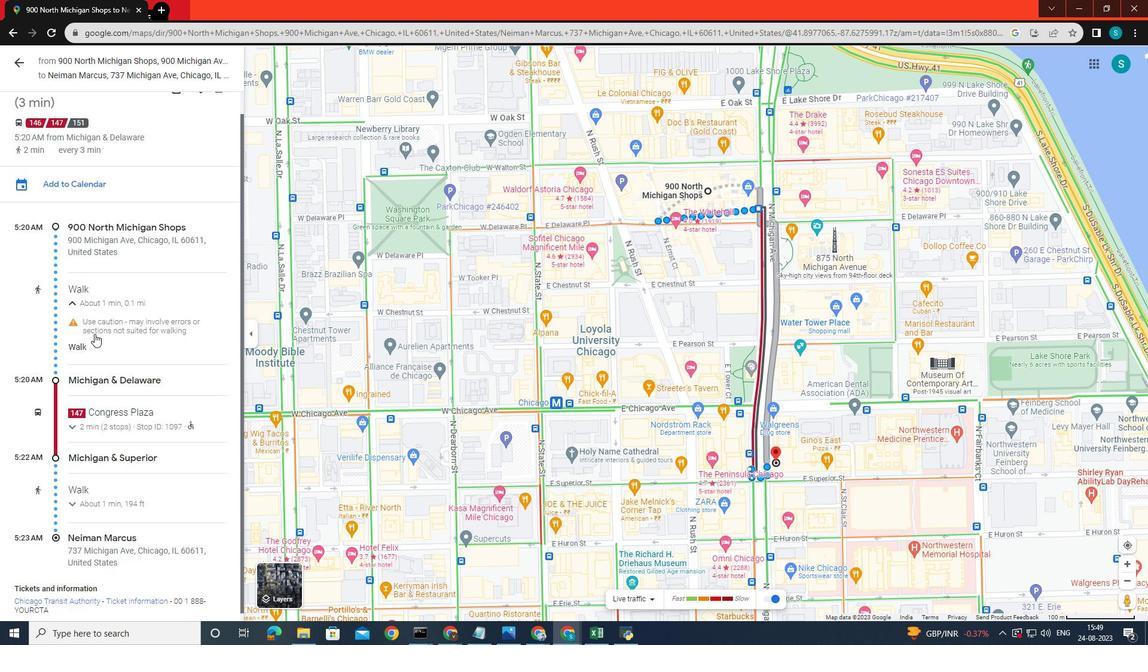
Action: Mouse scrolled (96, 334) with delta (0, 0)
Screenshot: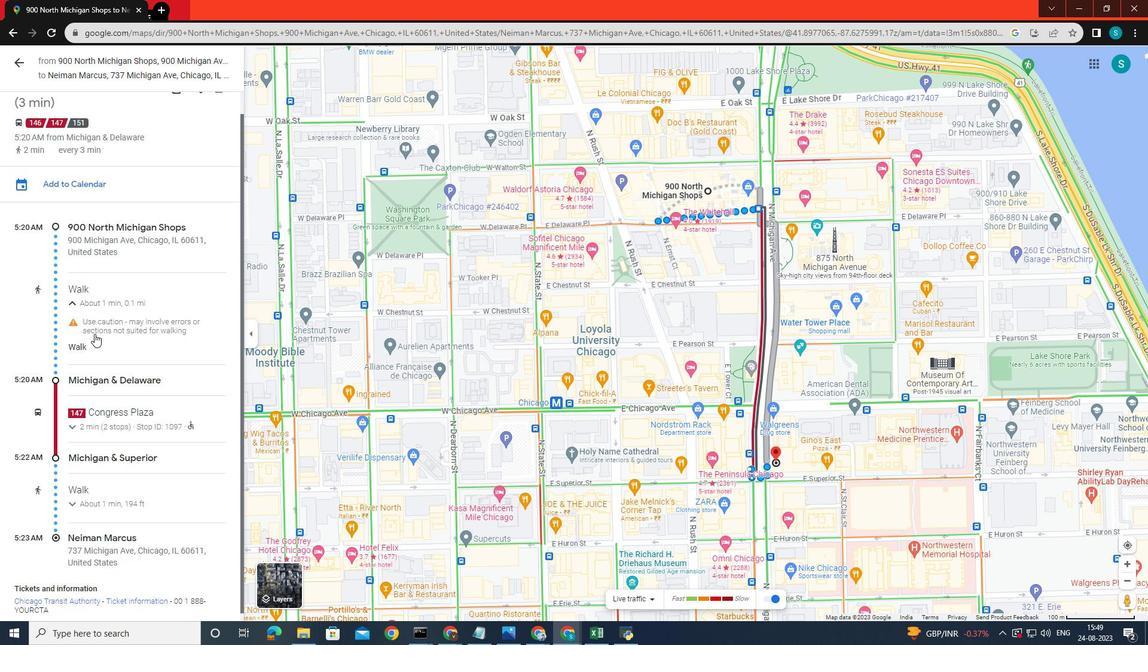 
Action: Mouse moved to (96, 334)
Screenshot: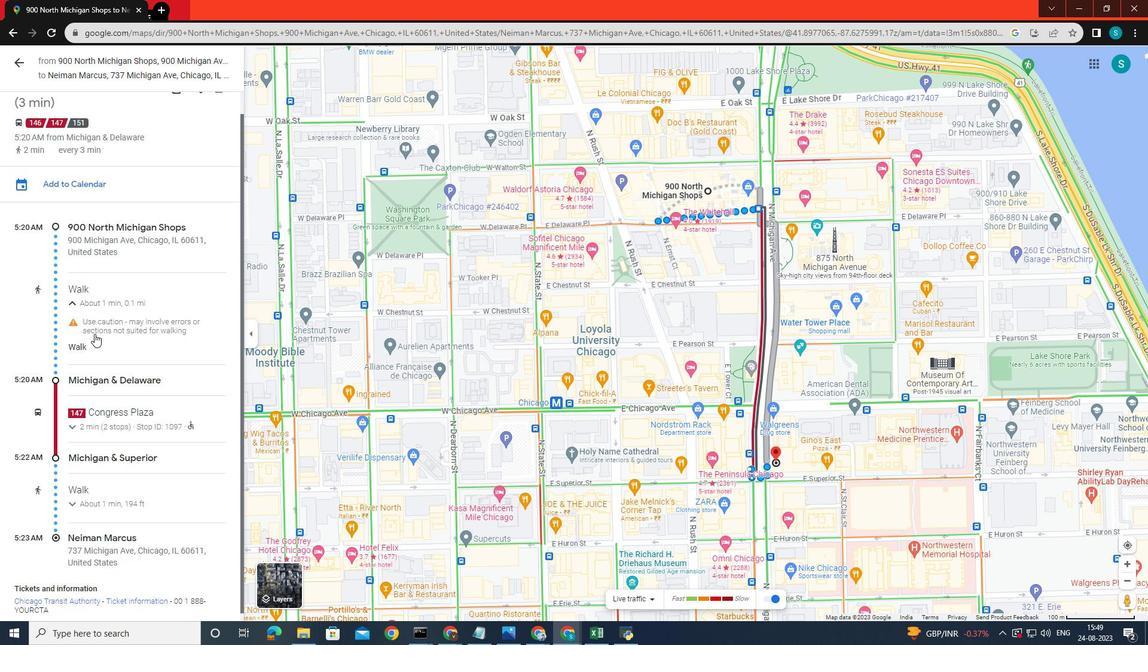 
Action: Mouse scrolled (96, 334) with delta (0, 0)
Screenshot: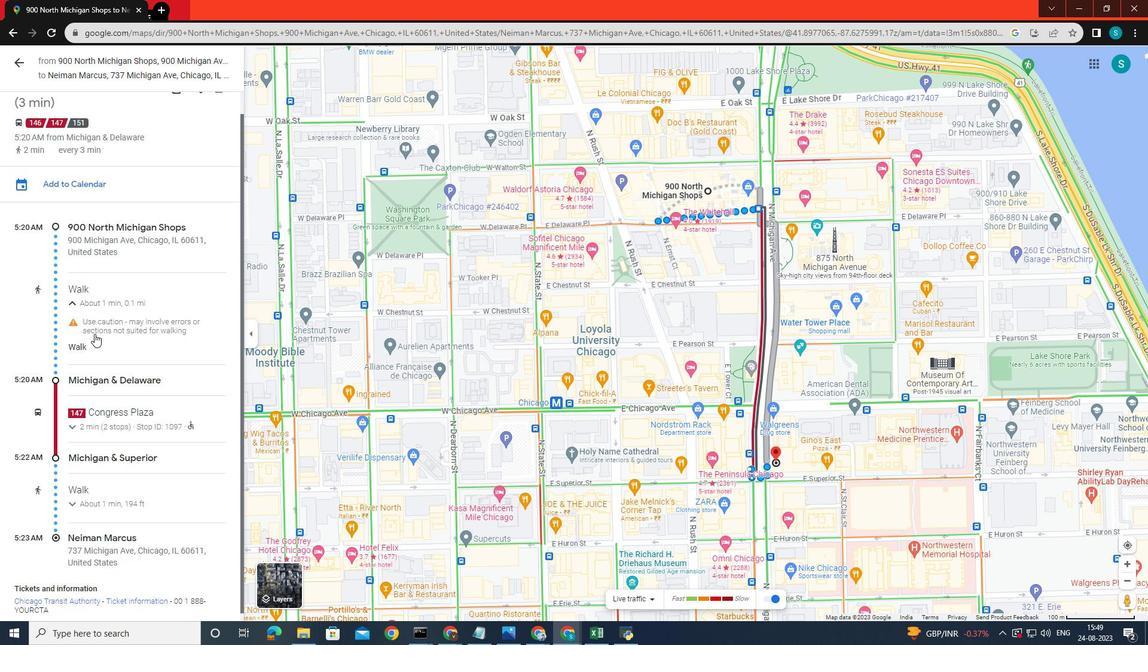 
Action: Mouse moved to (74, 417)
Screenshot: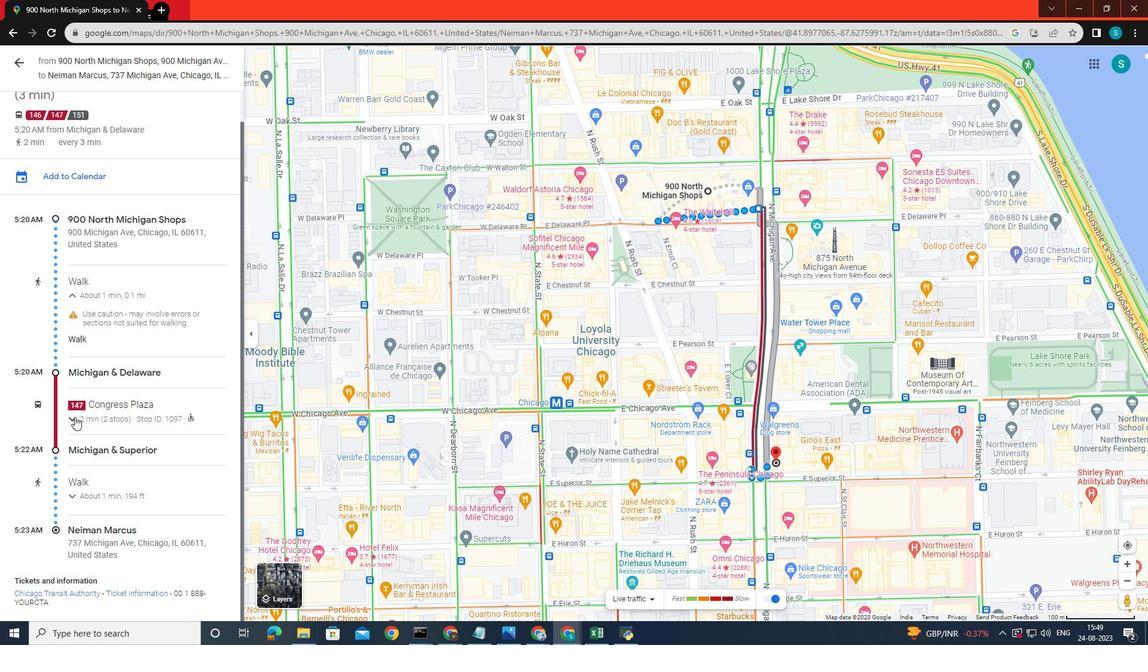
Action: Mouse pressed left at (74, 417)
Screenshot: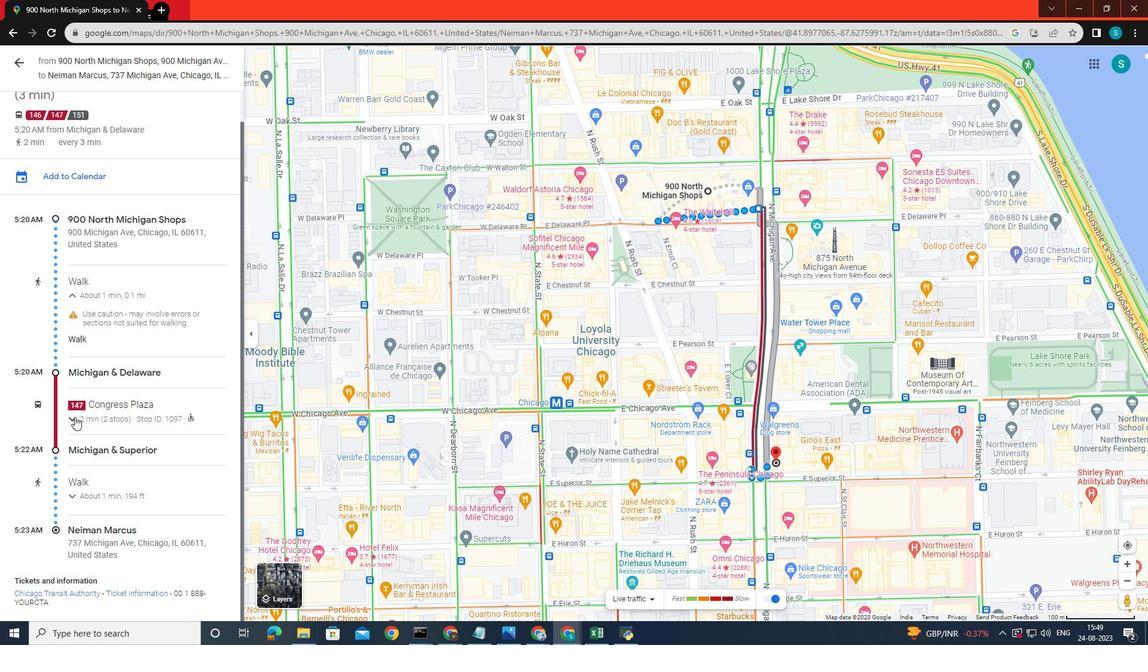 
Action: Mouse moved to (80, 411)
Screenshot: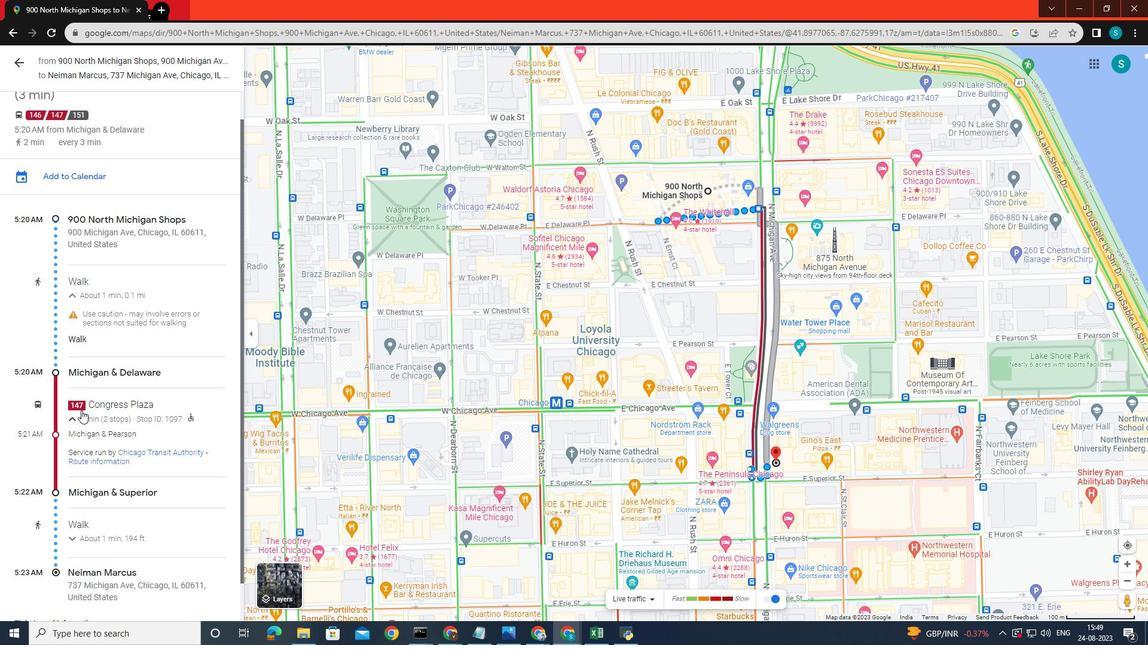 
Action: Mouse scrolled (80, 410) with delta (0, 0)
Screenshot: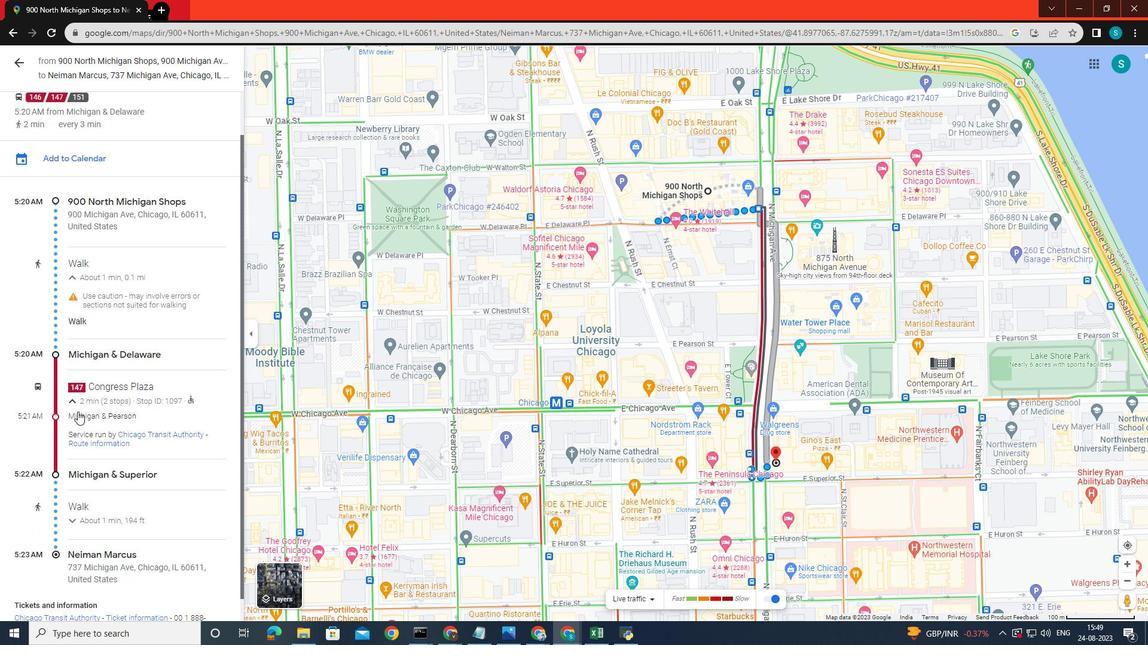
Action: Mouse scrolled (80, 410) with delta (0, 0)
Screenshot: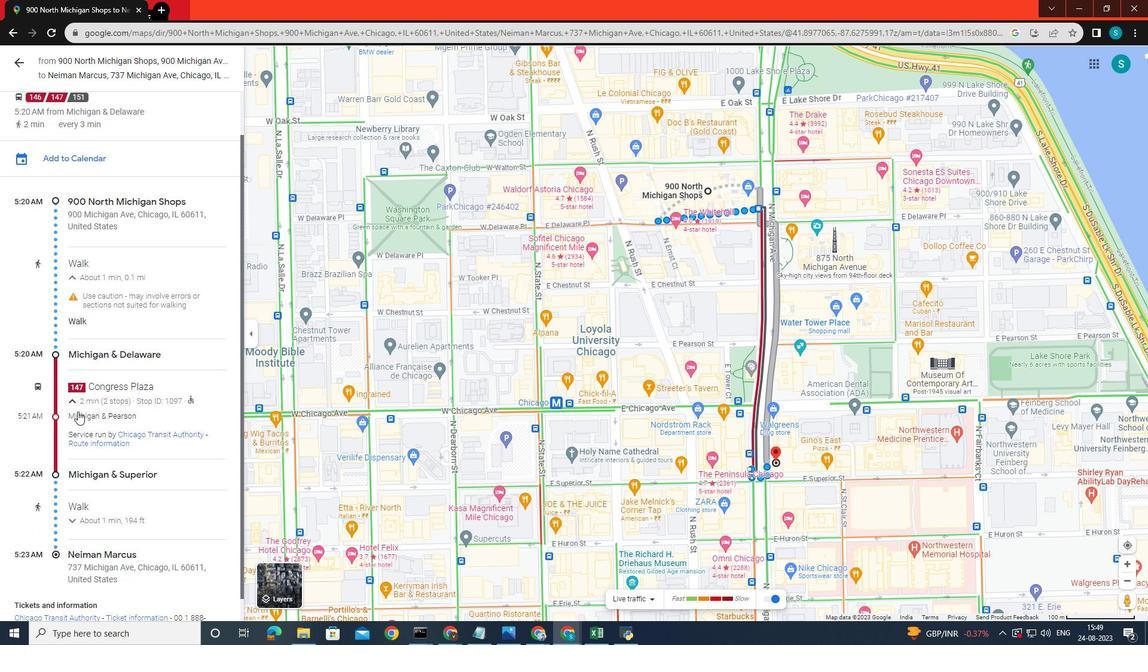 
Action: Mouse moved to (74, 418)
Screenshot: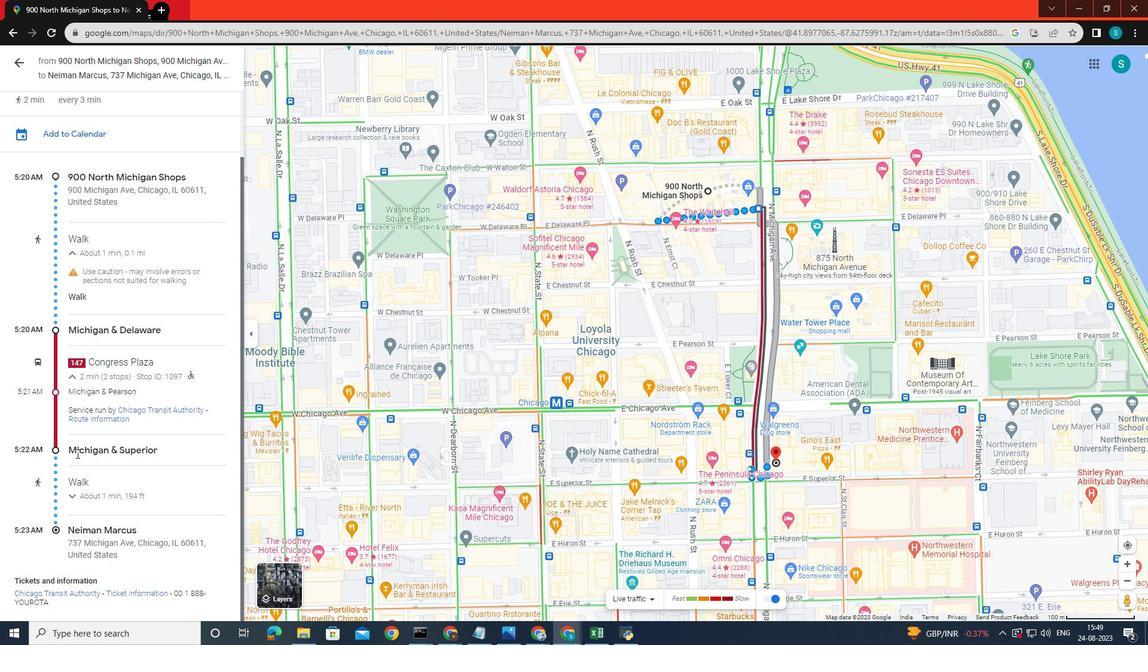 
Action: Mouse scrolled (74, 418) with delta (0, 0)
Screenshot: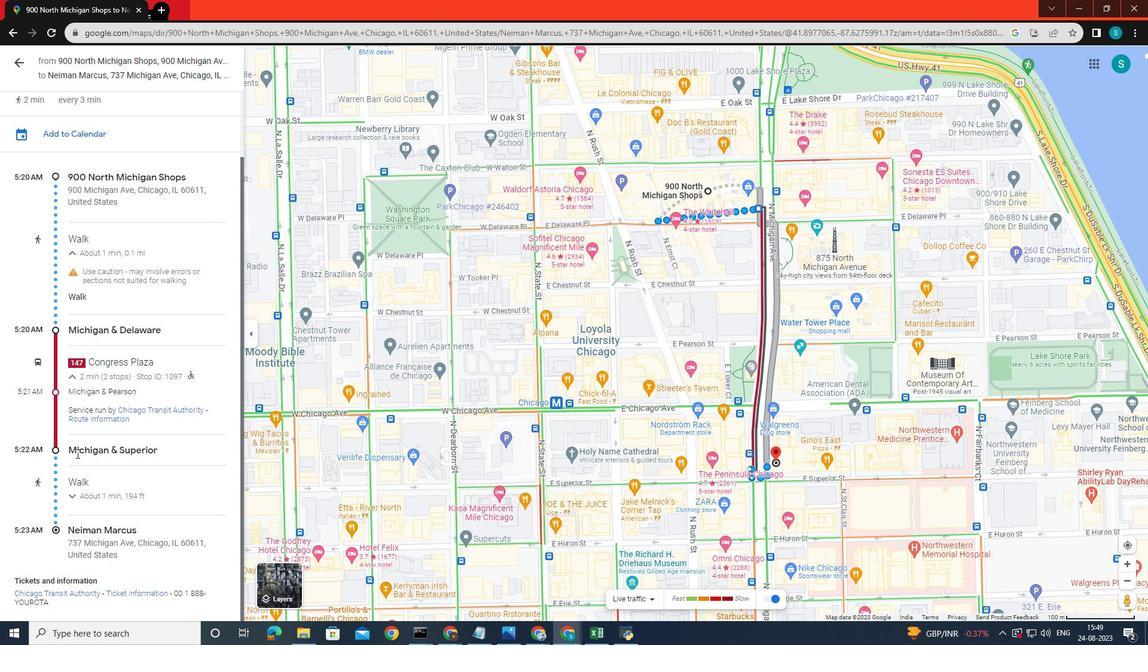 
Action: Mouse moved to (73, 443)
Screenshot: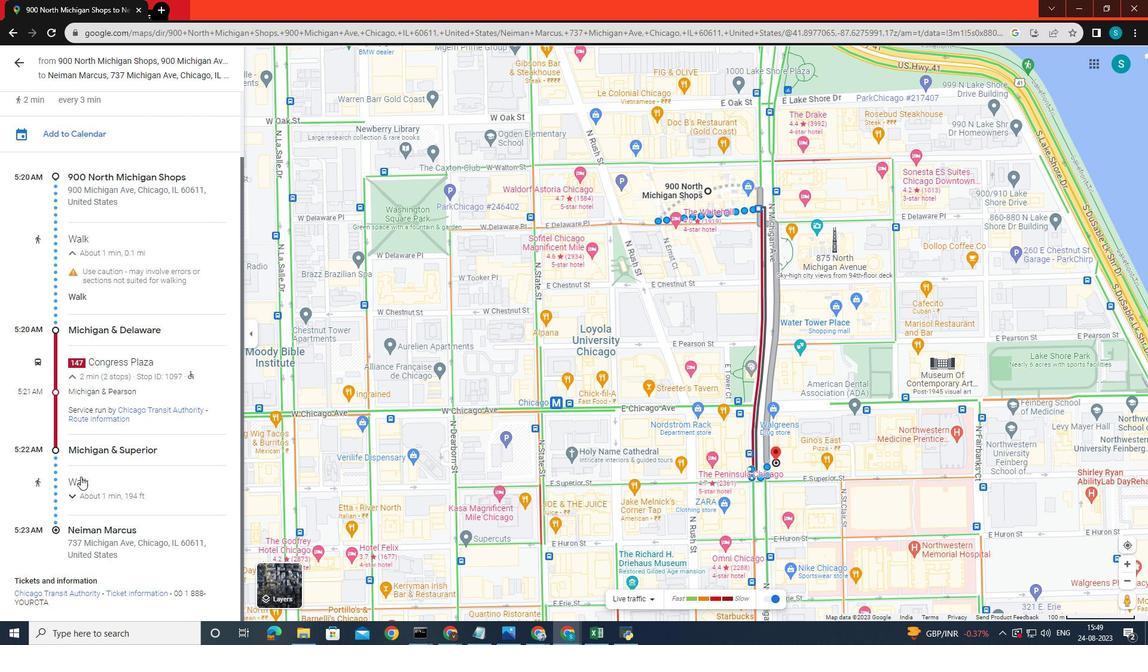 
Action: Mouse scrolled (73, 442) with delta (0, 0)
Screenshot: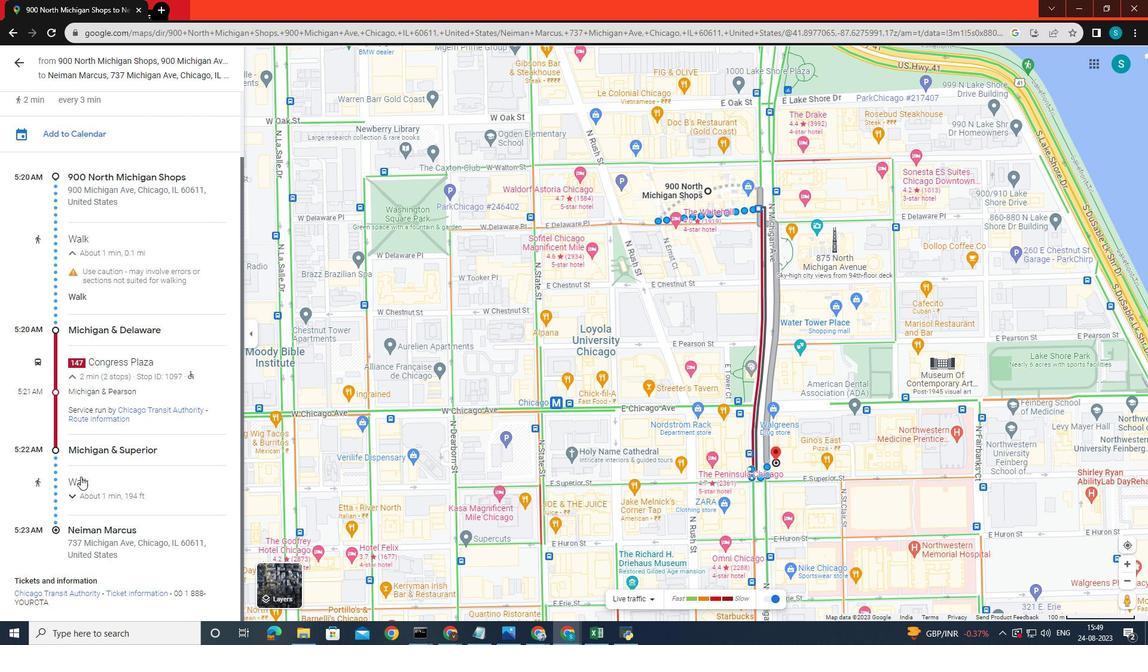 
Action: Mouse moved to (72, 494)
Screenshot: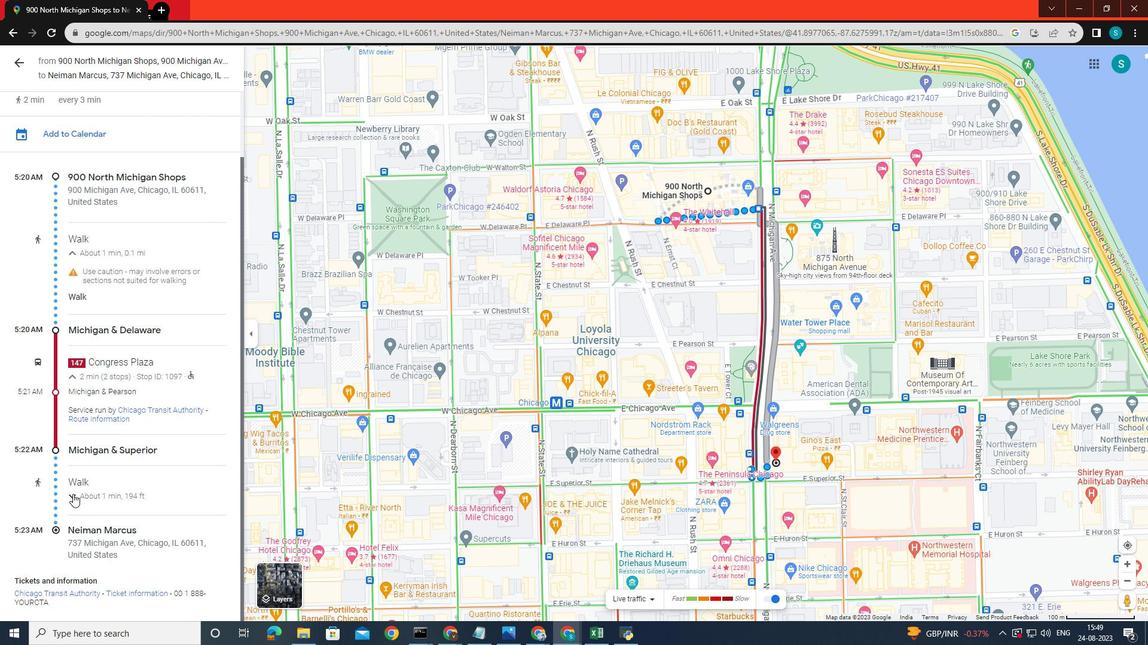 
Action: Mouse pressed left at (72, 494)
Screenshot: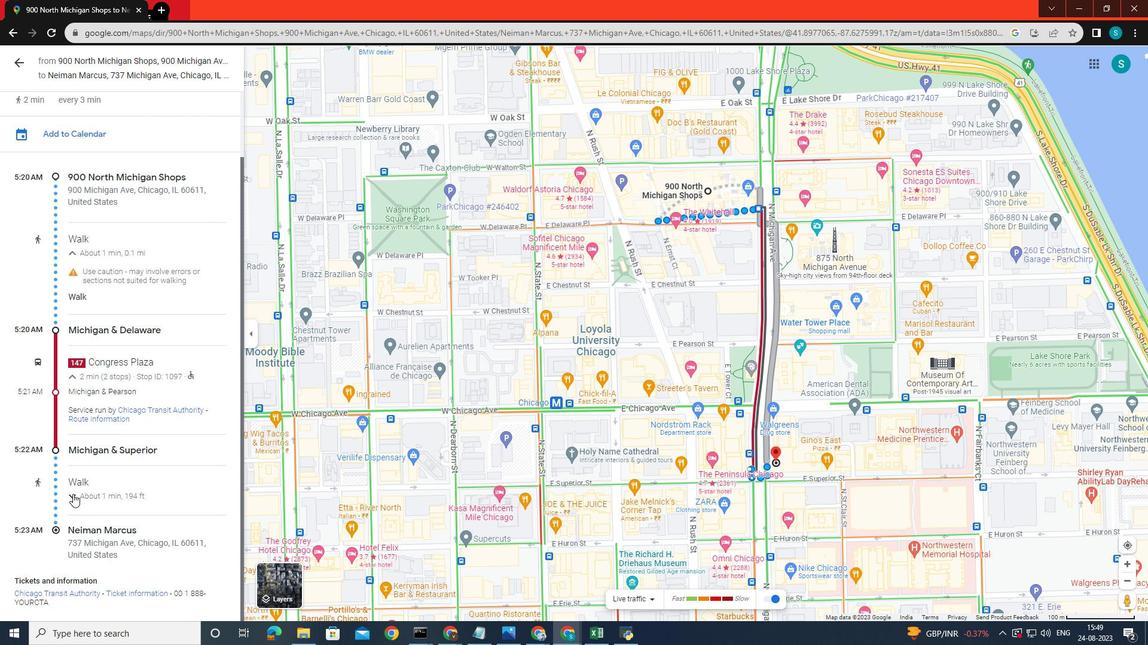 
Action: Mouse moved to (86, 453)
Screenshot: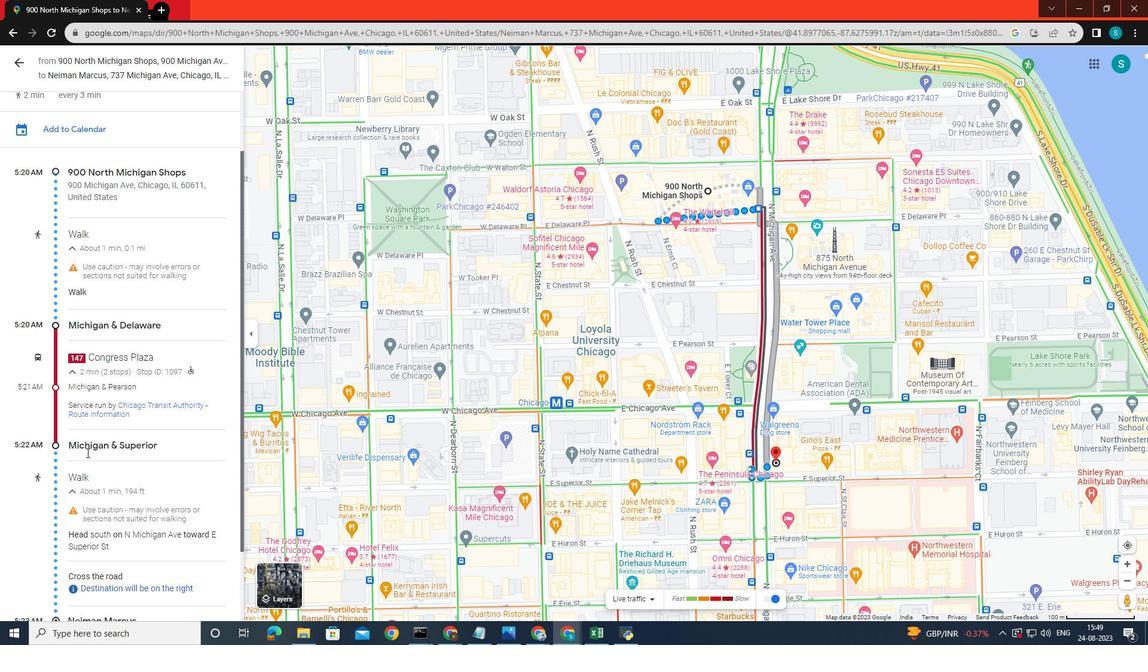 
Action: Mouse scrolled (86, 452) with delta (0, 0)
Screenshot: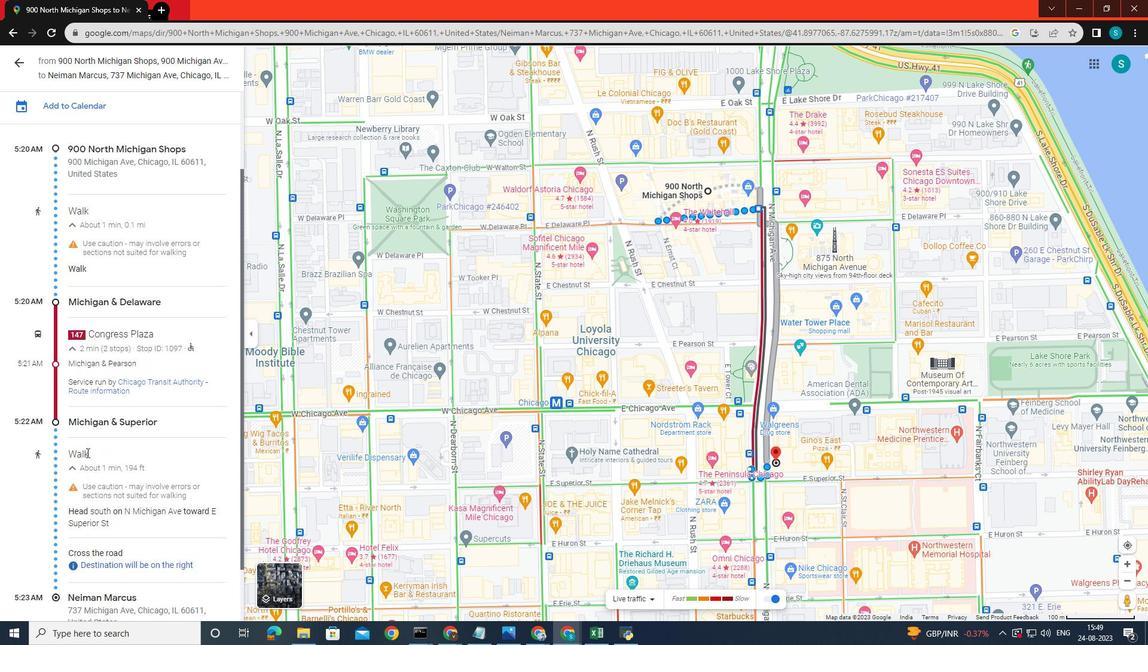
Action: Mouse scrolled (86, 452) with delta (0, 0)
Screenshot: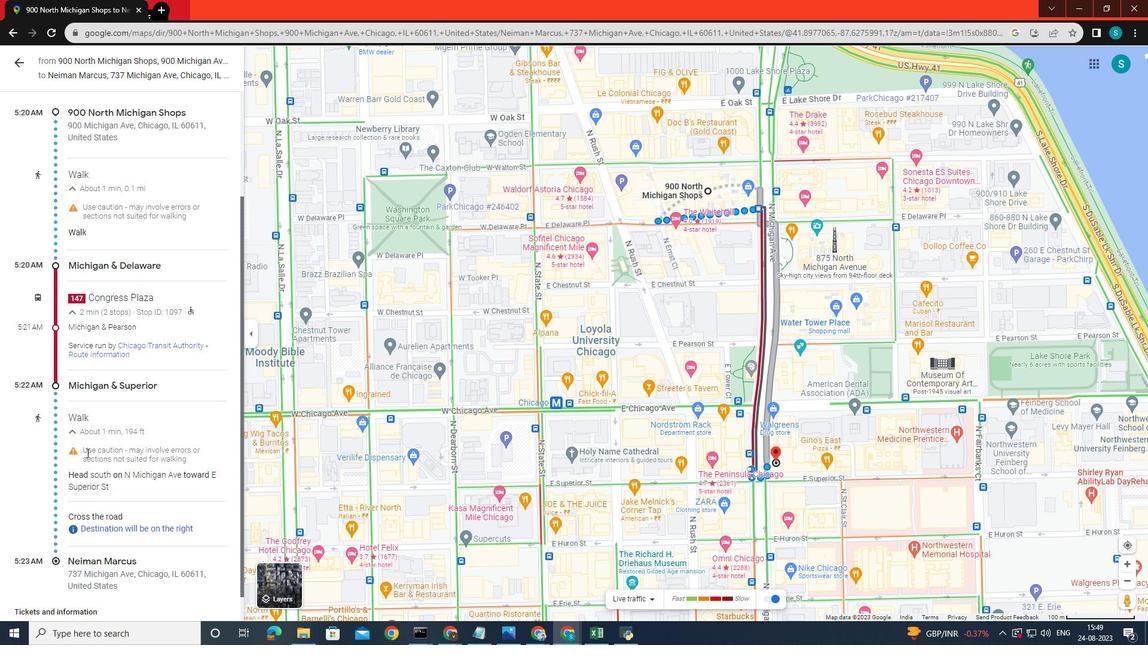 
Action: Mouse scrolled (86, 452) with delta (0, 0)
Screenshot: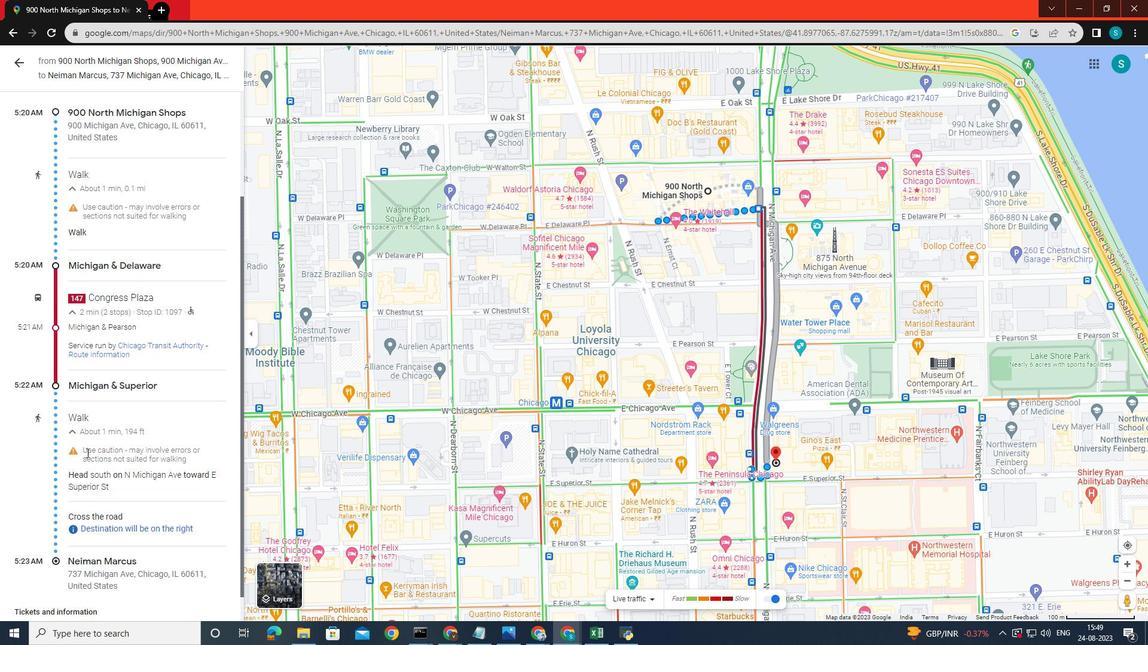 
Action: Mouse scrolled (86, 452) with delta (0, 0)
Screenshot: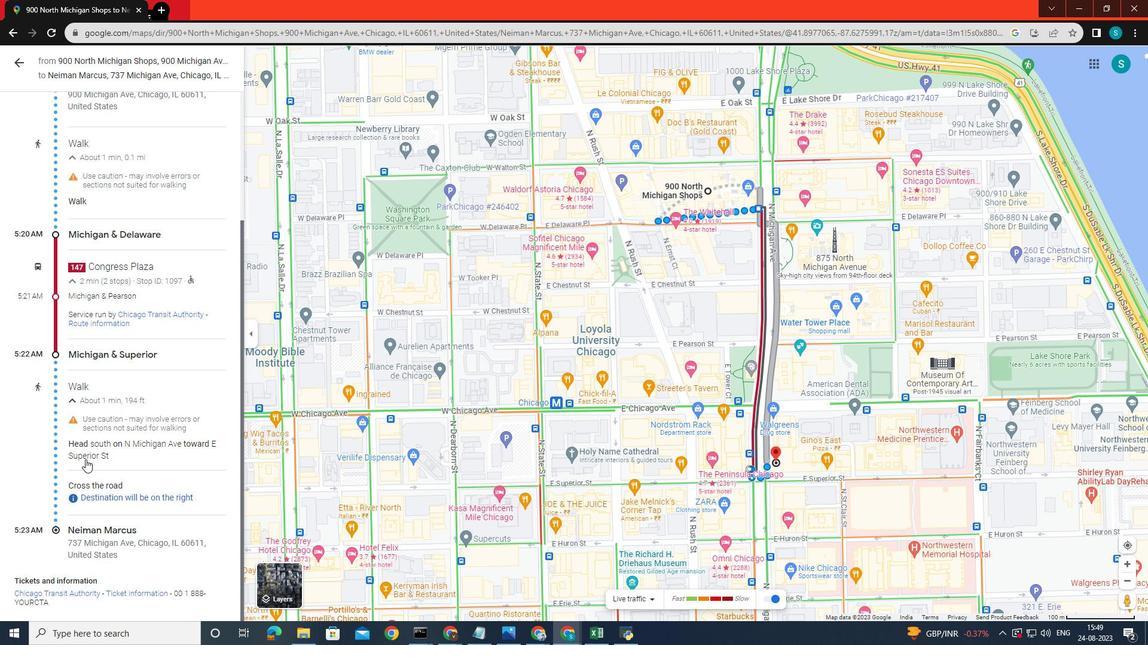 
Action: Mouse scrolled (86, 452) with delta (0, 0)
Screenshot: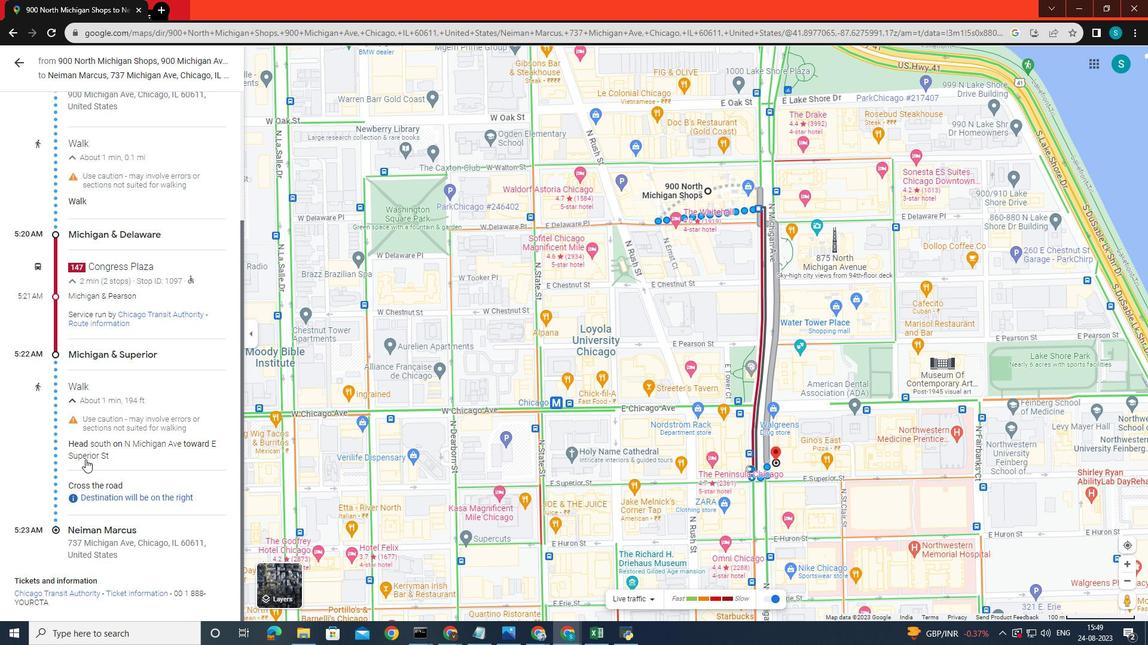 
Action: Mouse moved to (86, 456)
Screenshot: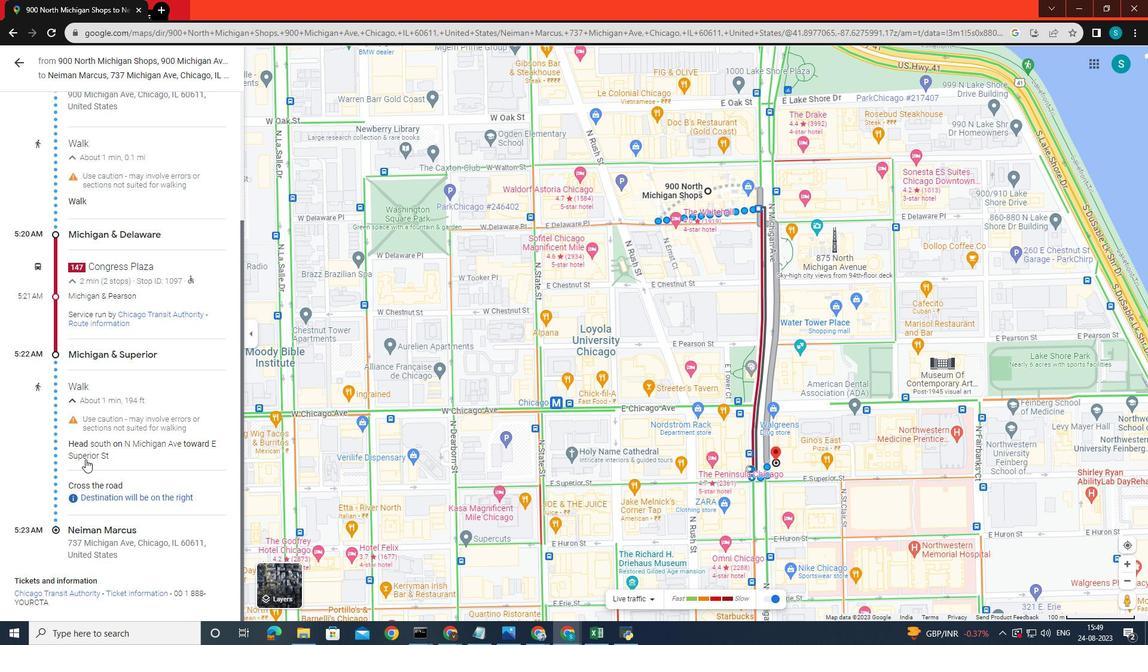 
Action: Mouse scrolled (86, 456) with delta (0, 0)
Screenshot: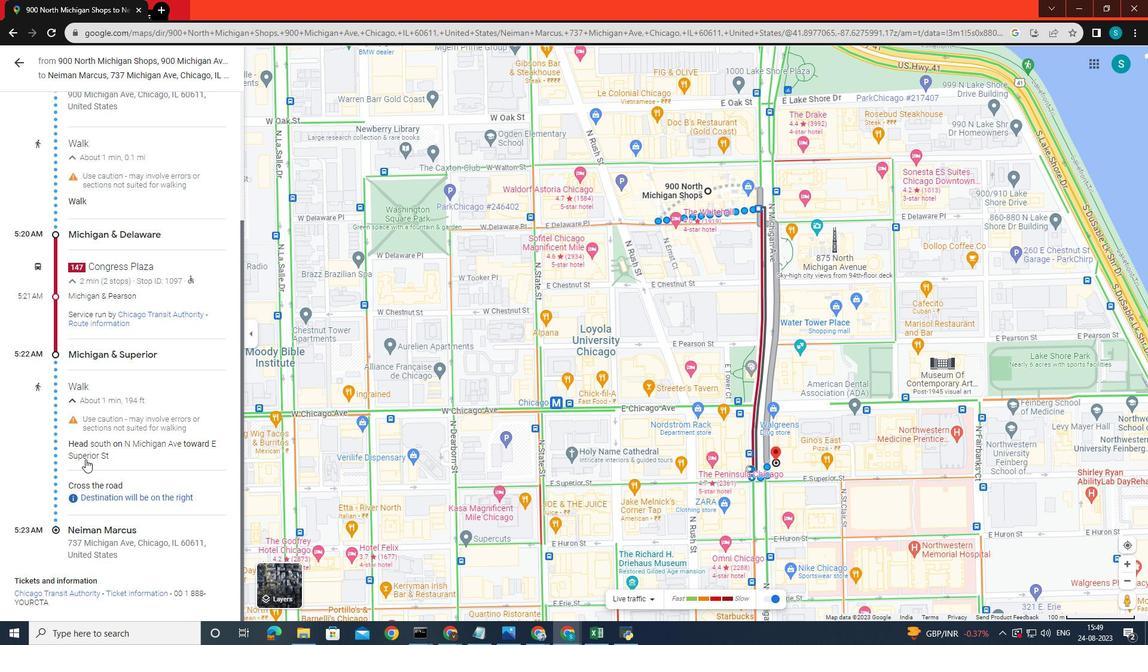 
Action: Mouse moved to (85, 459)
Screenshot: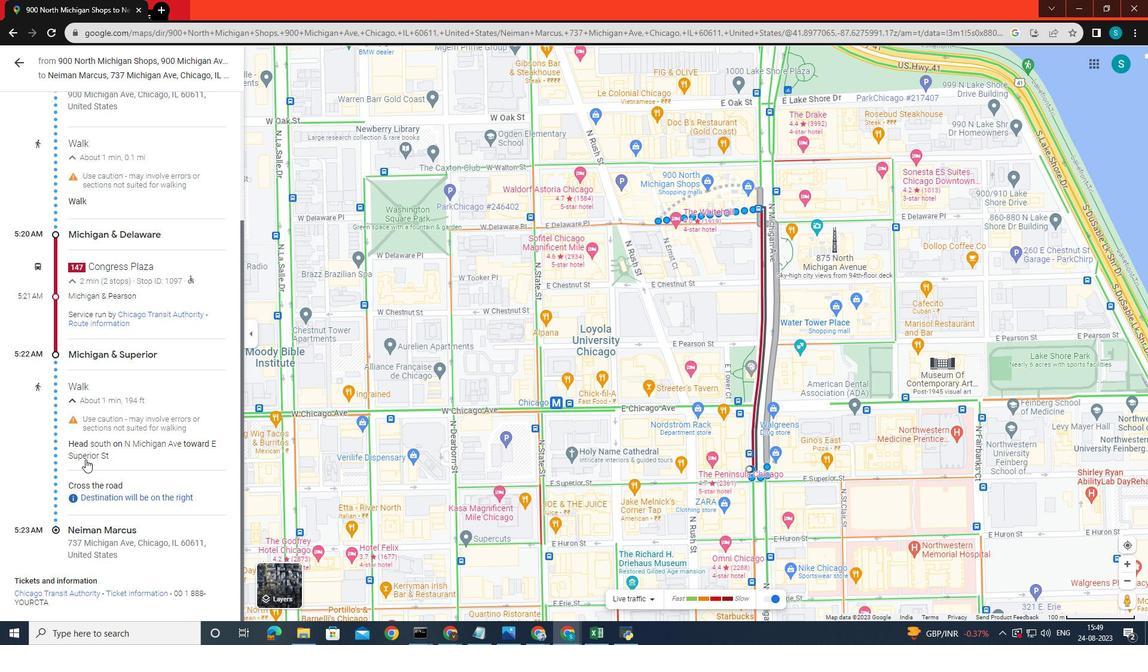 
Action: Mouse scrolled (85, 460) with delta (0, 0)
Screenshot: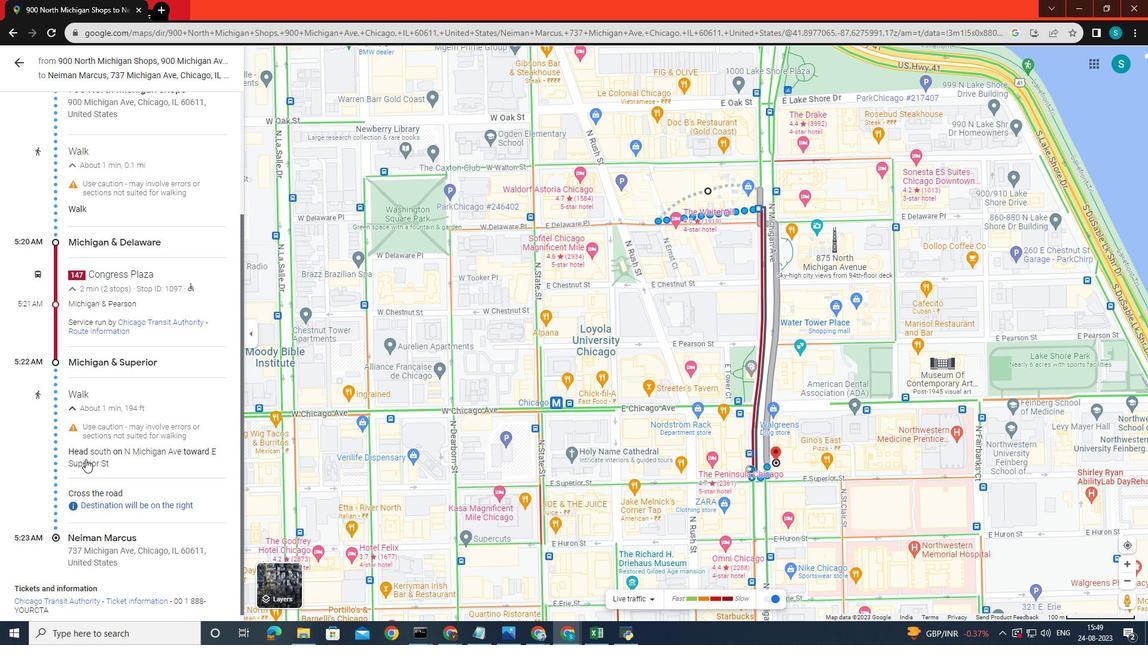 
Action: Mouse scrolled (85, 460) with delta (0, 0)
Screenshot: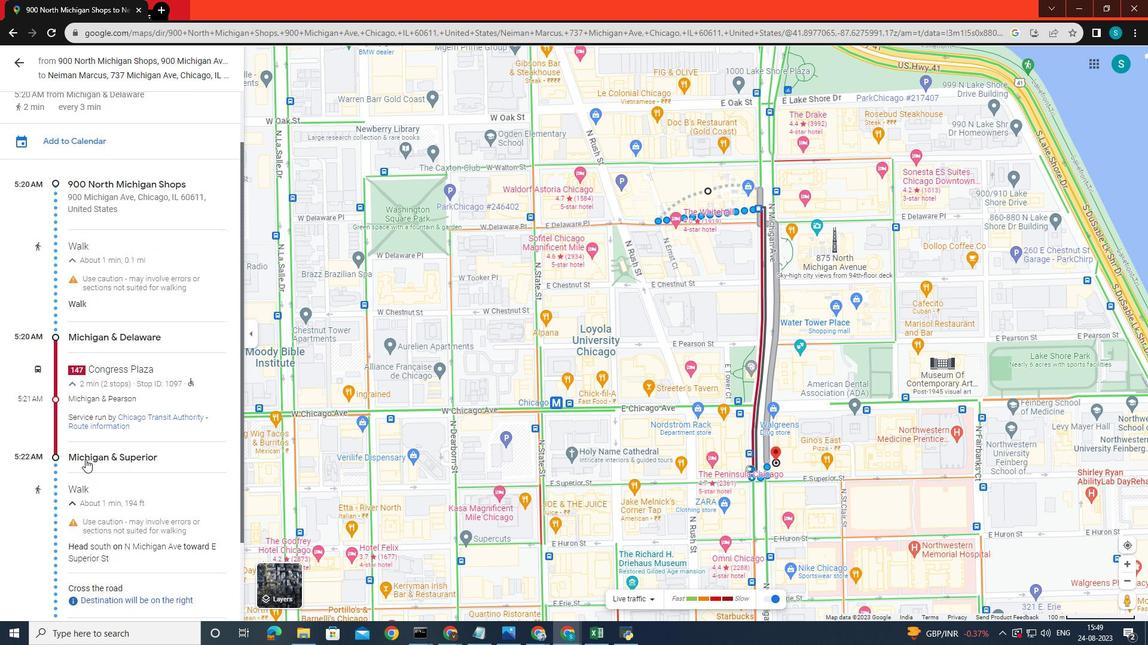 
Action: Mouse scrolled (85, 460) with delta (0, 0)
Screenshot: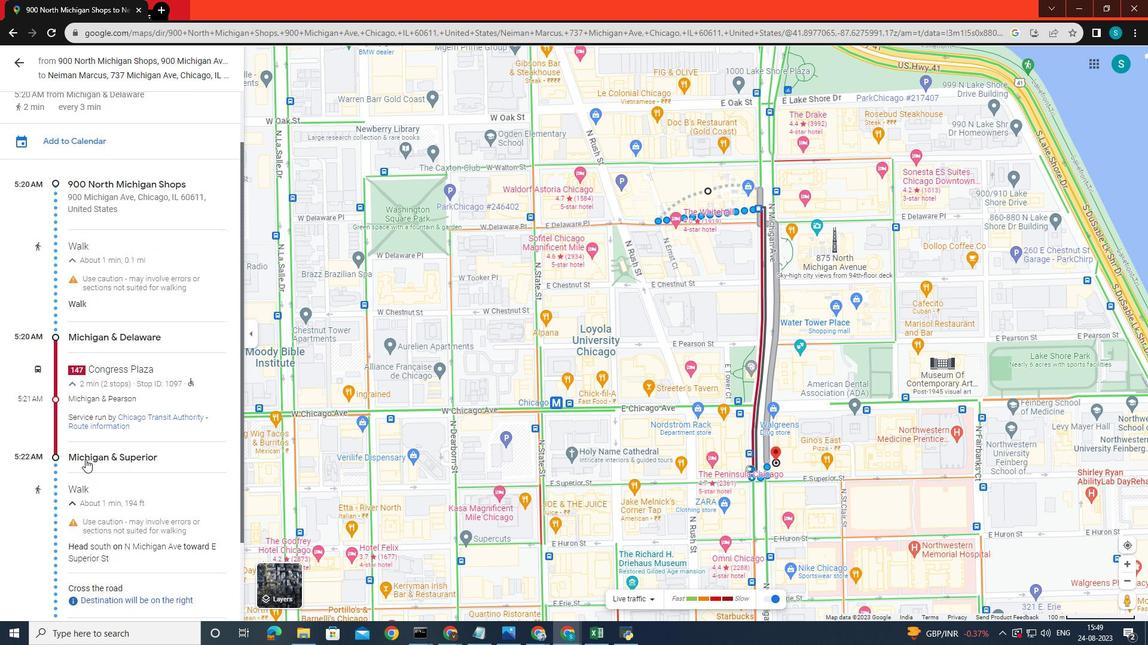 
Action: Mouse scrolled (85, 460) with delta (0, 0)
Screenshot: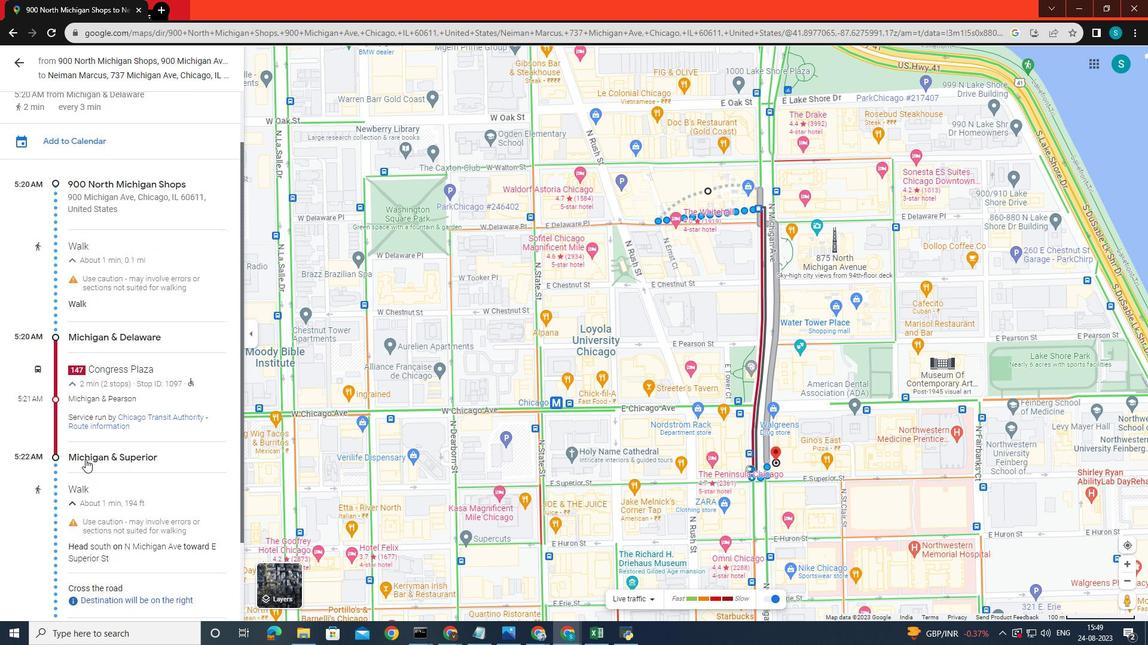 
Action: Mouse scrolled (85, 460) with delta (0, 0)
Screenshot: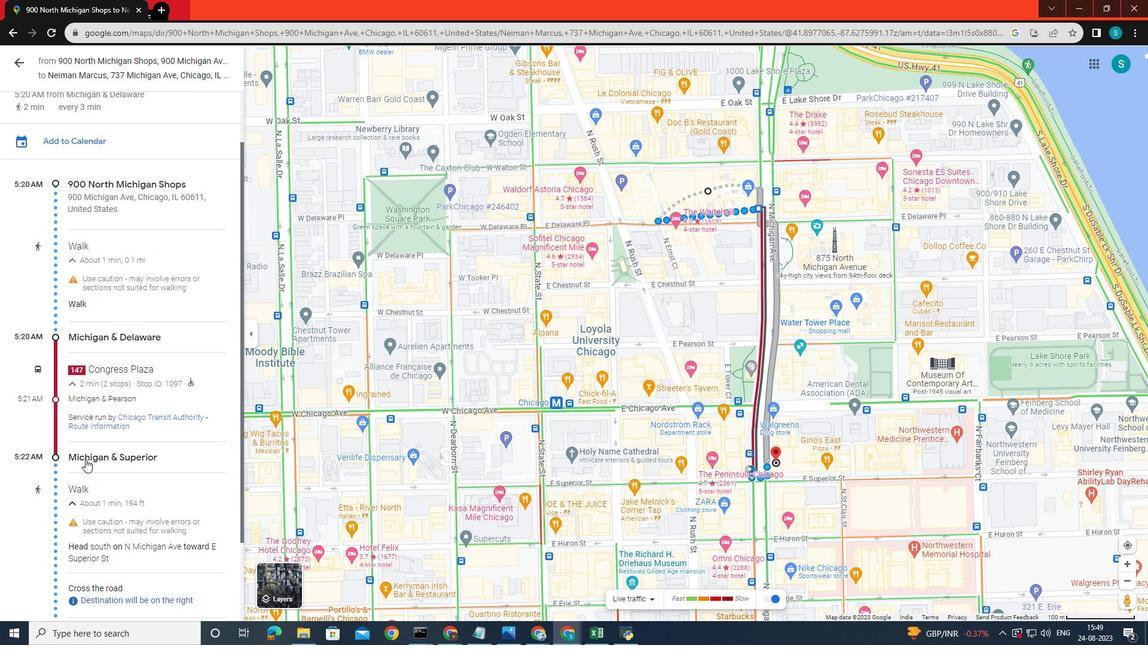 
Action: Mouse scrolled (85, 460) with delta (0, 0)
Screenshot: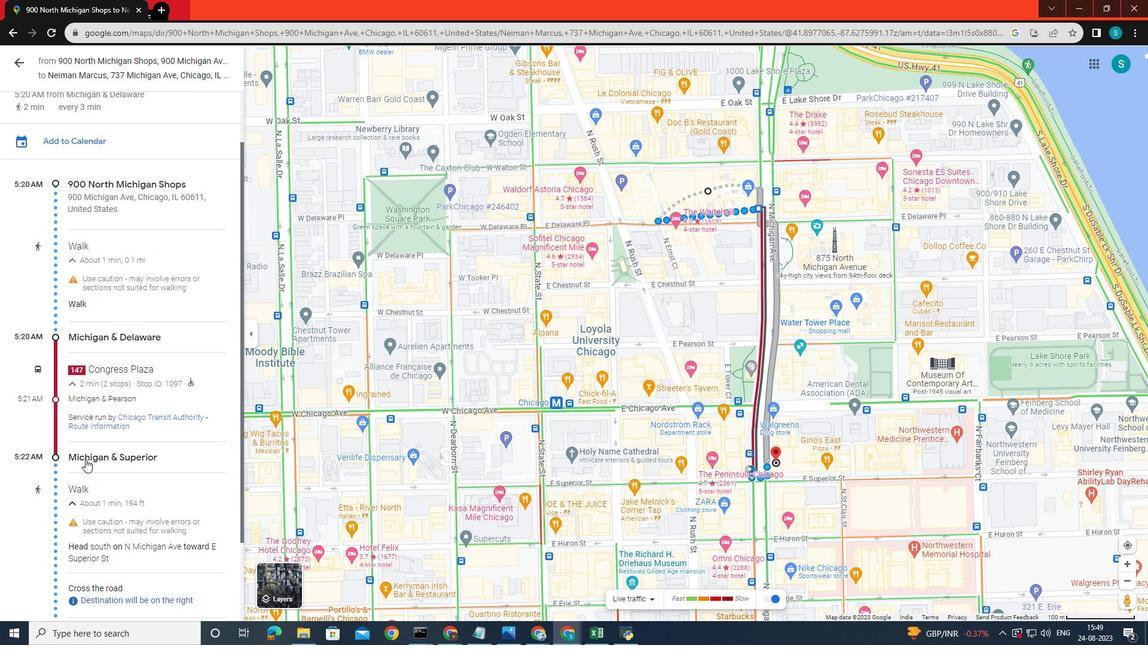 
Action: Mouse scrolled (85, 460) with delta (0, 0)
Screenshot: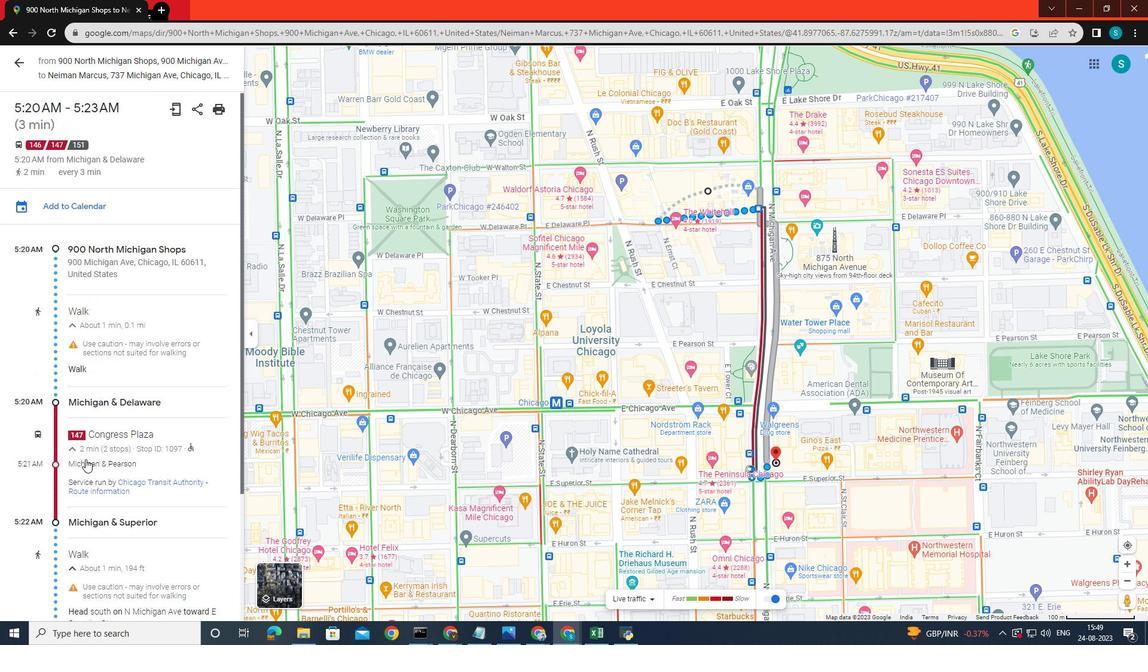 
Action: Mouse scrolled (85, 460) with delta (0, 0)
Screenshot: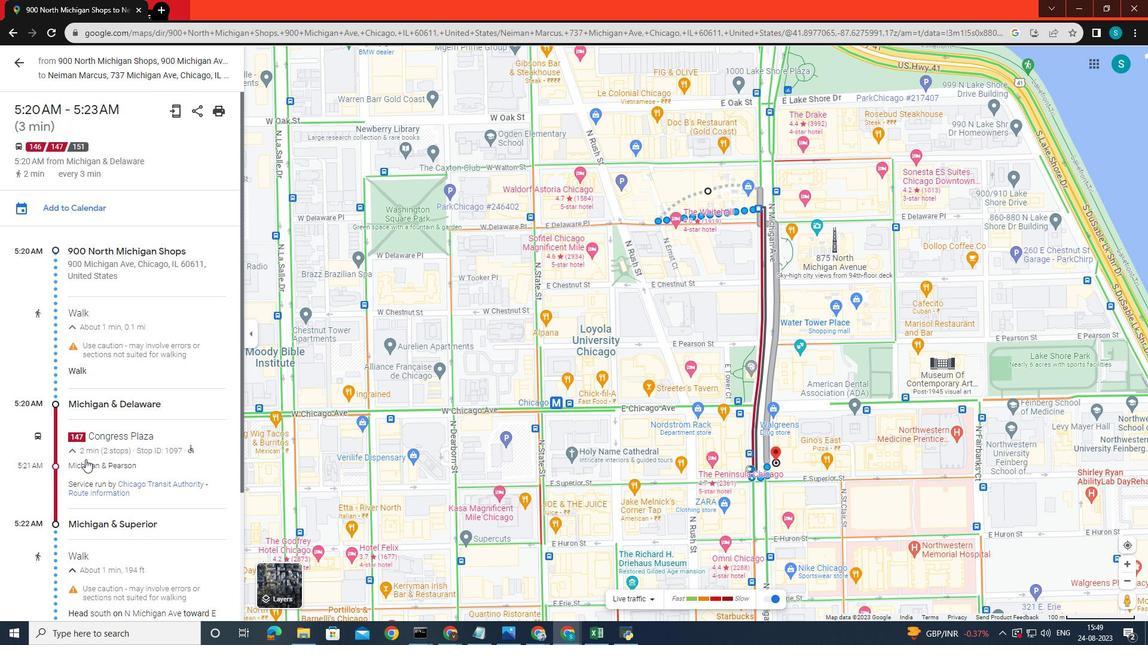 
Action: Mouse scrolled (85, 460) with delta (0, 0)
Screenshot: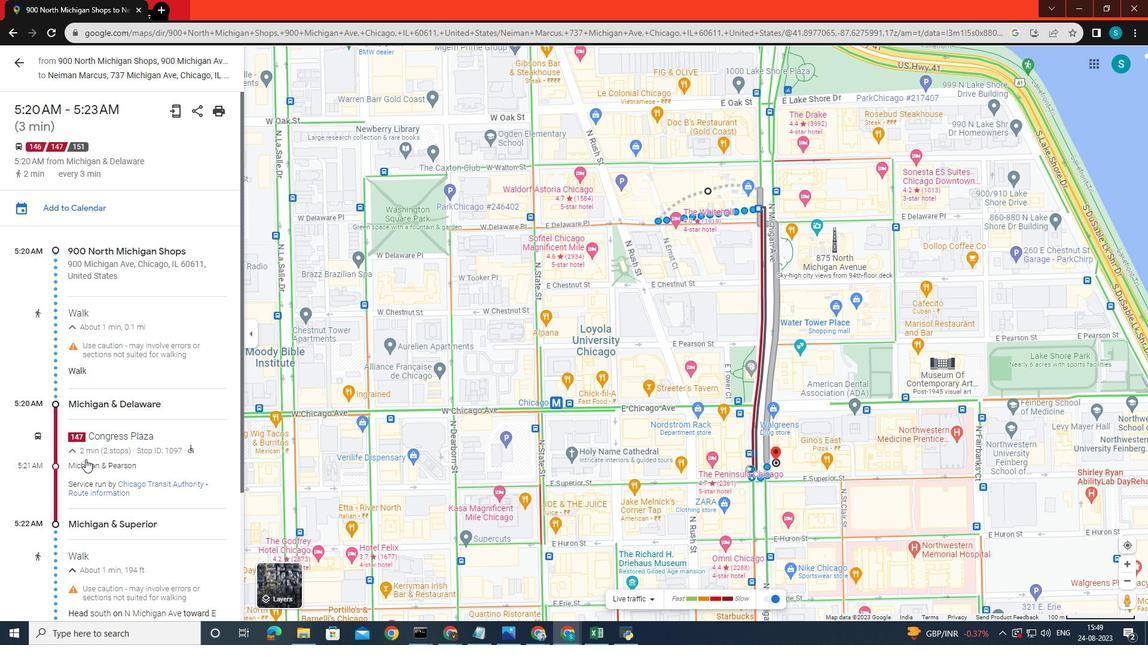 
Action: Mouse scrolled (85, 460) with delta (0, 0)
Screenshot: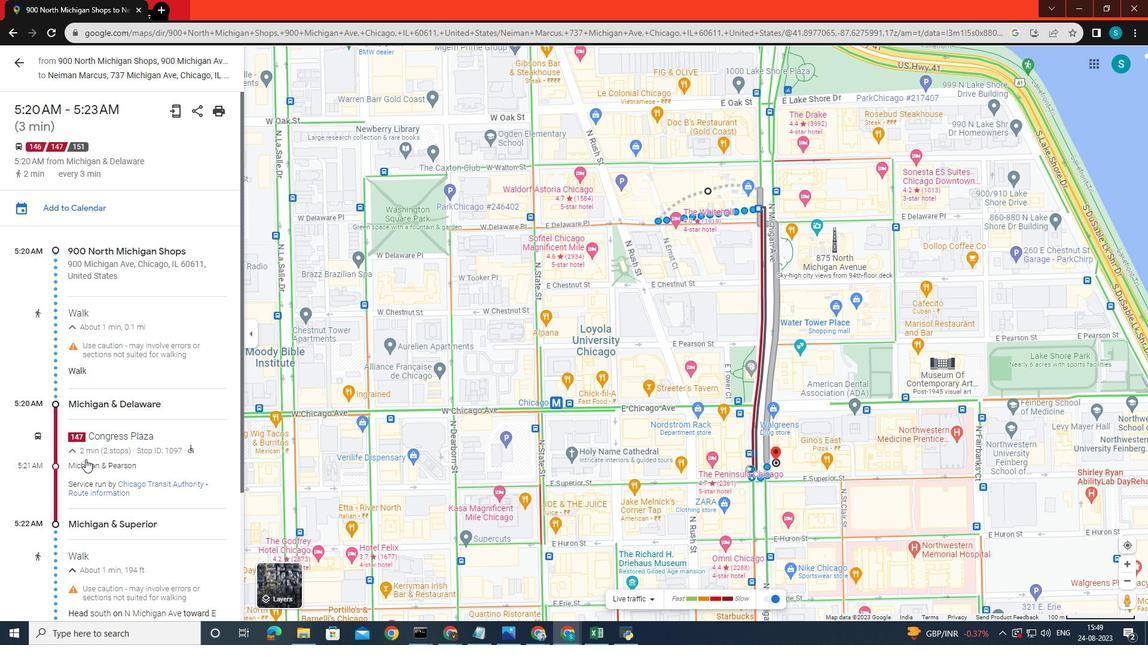 
Action: Mouse scrolled (85, 460) with delta (0, 0)
Screenshot: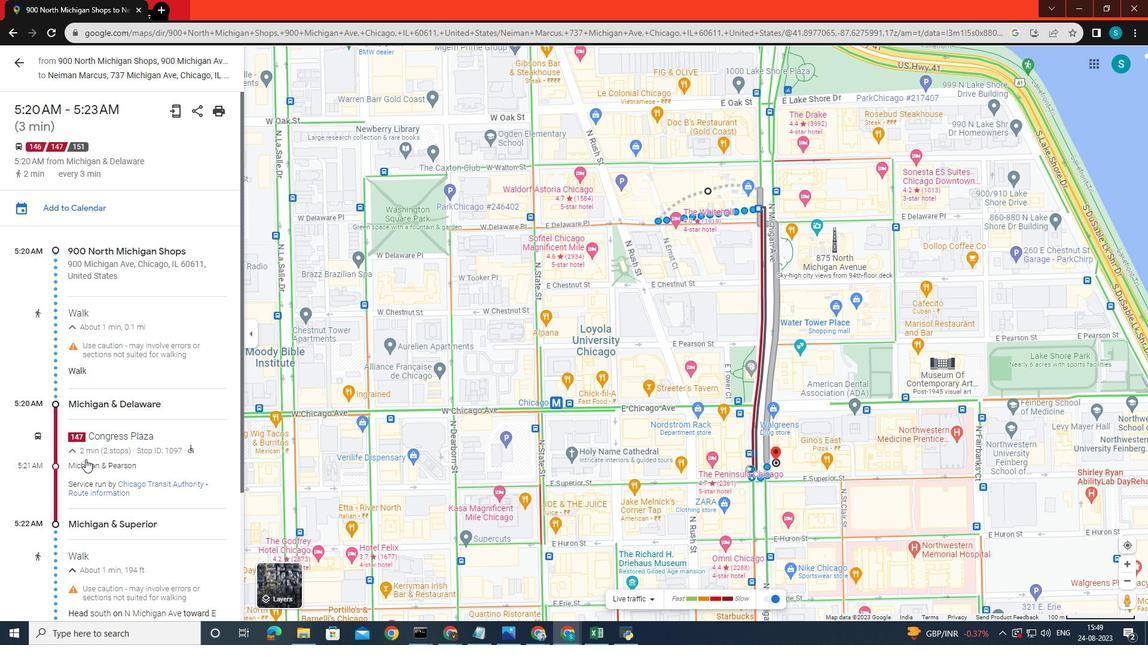 
Action: Mouse scrolled (85, 460) with delta (0, 0)
Screenshot: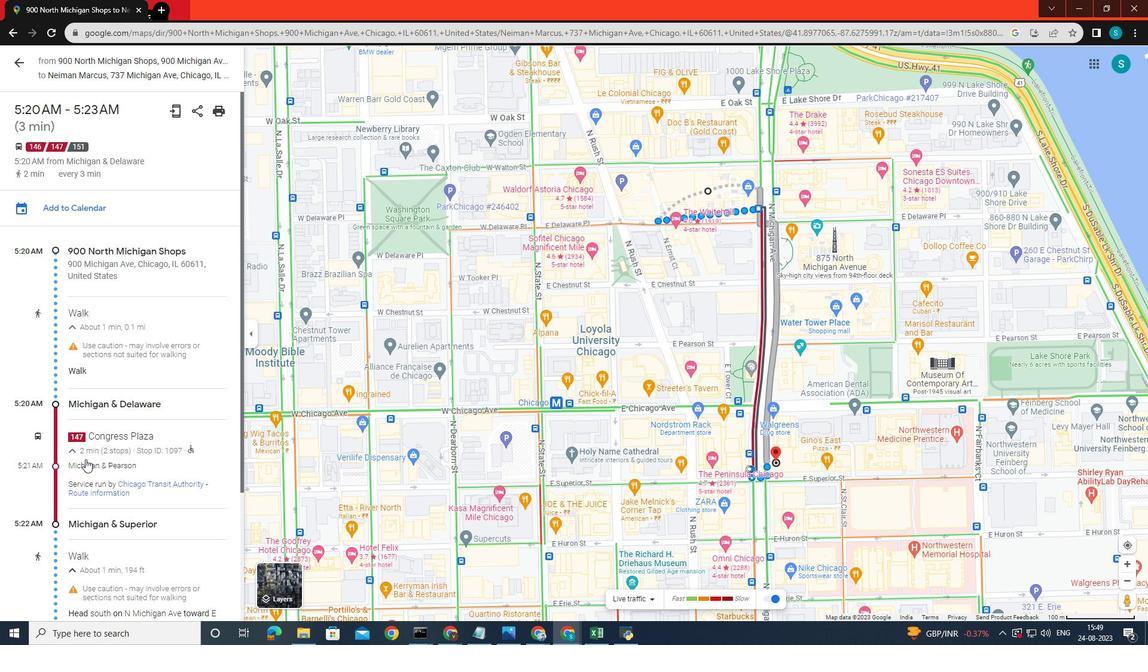 
Action: Mouse scrolled (85, 460) with delta (0, 0)
Screenshot: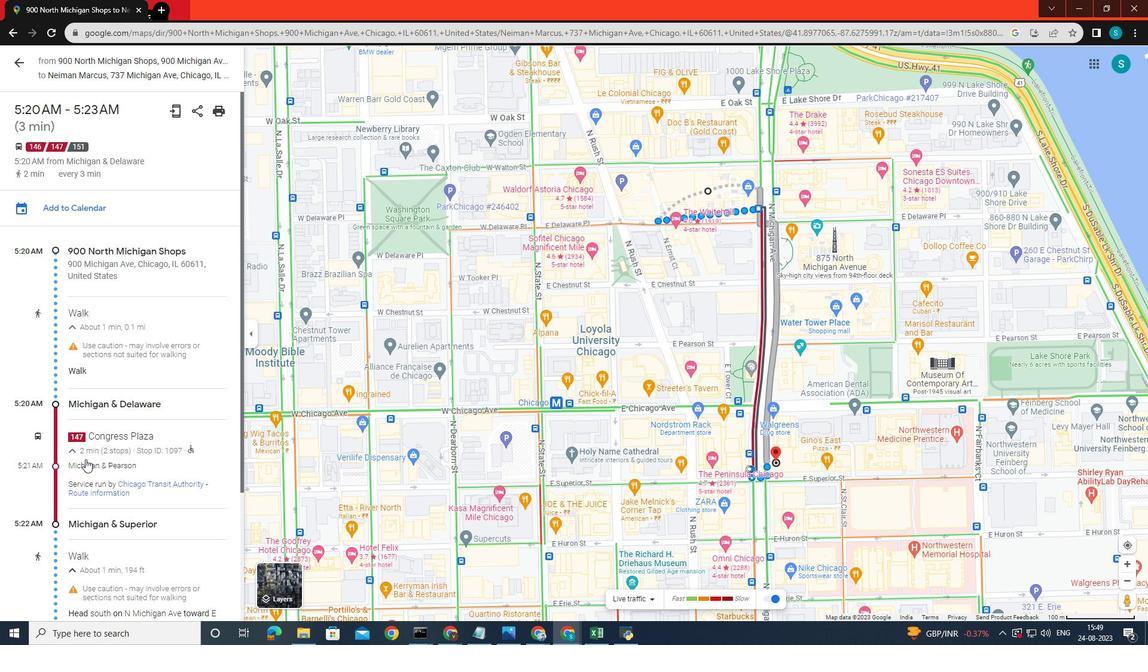 
Action: Key pressed <Key.esc>
Screenshot: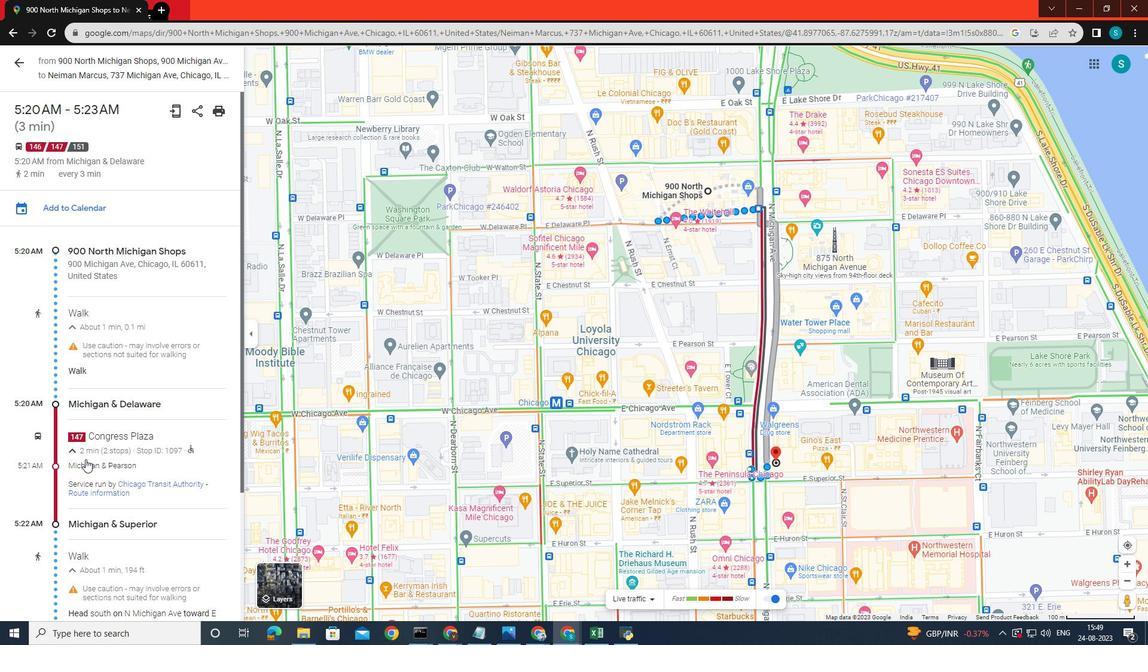 
Action: Mouse moved to (21, 58)
Screenshot: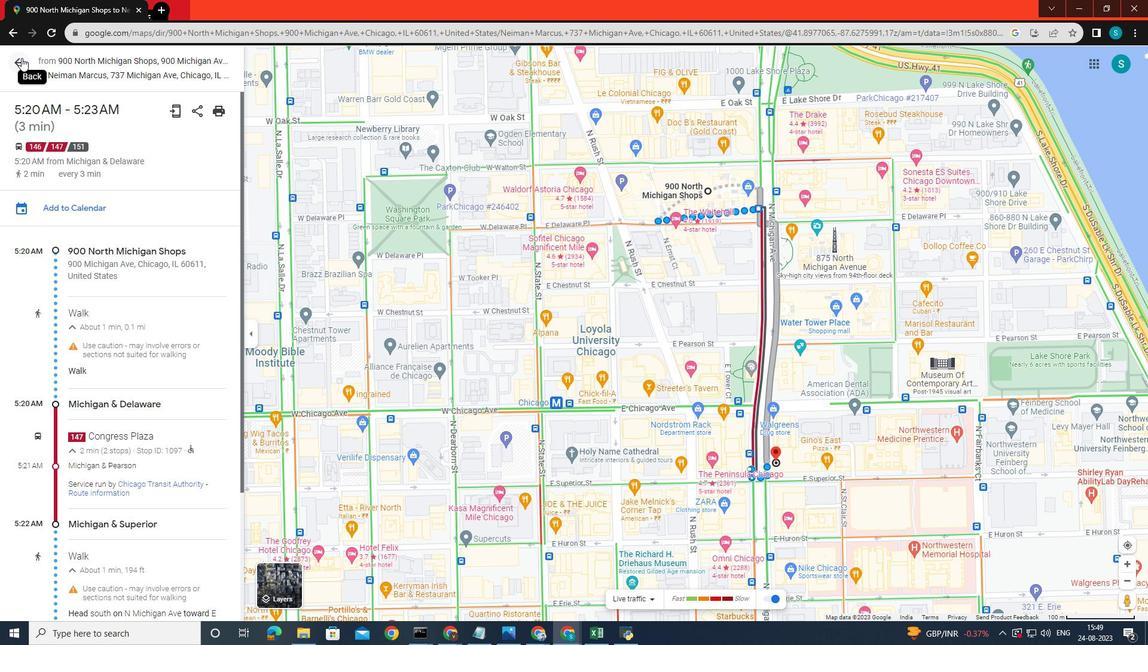 
Action: Mouse pressed left at (21, 58)
Screenshot: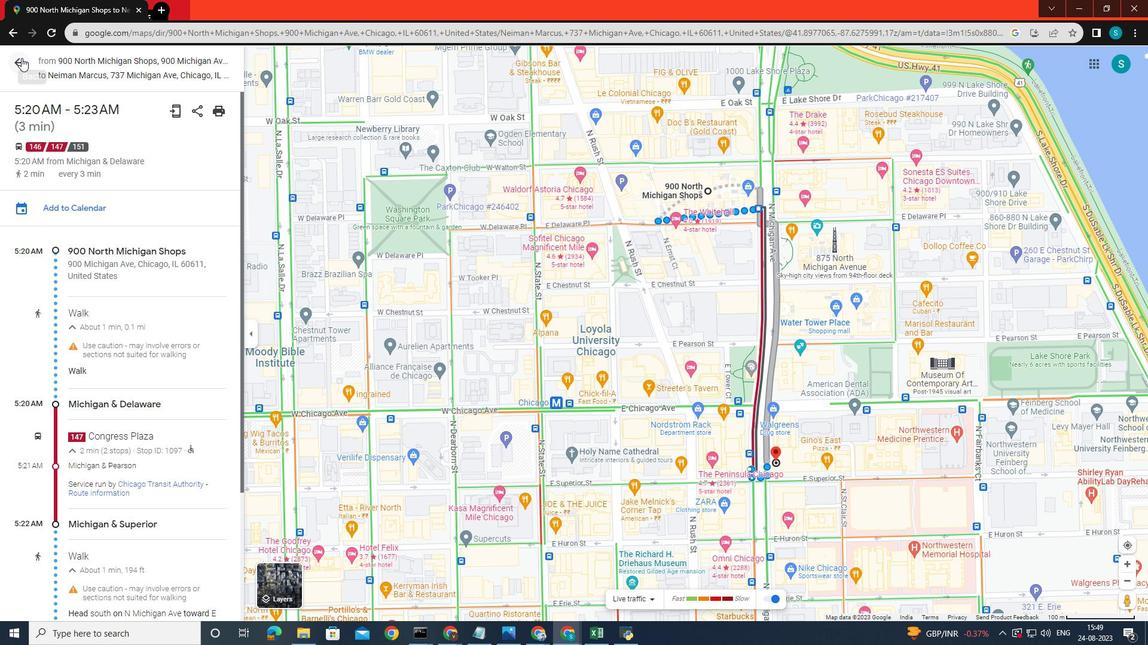 
Action: Mouse moved to (52, 358)
Screenshot: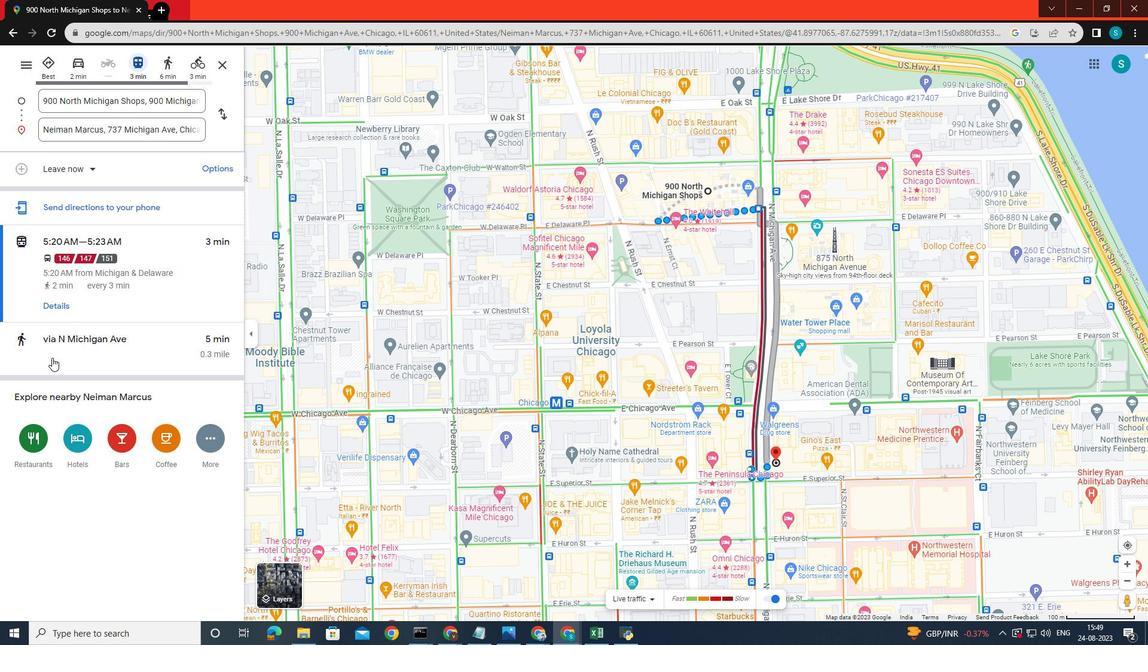 
Action: Mouse pressed left at (52, 358)
Screenshot: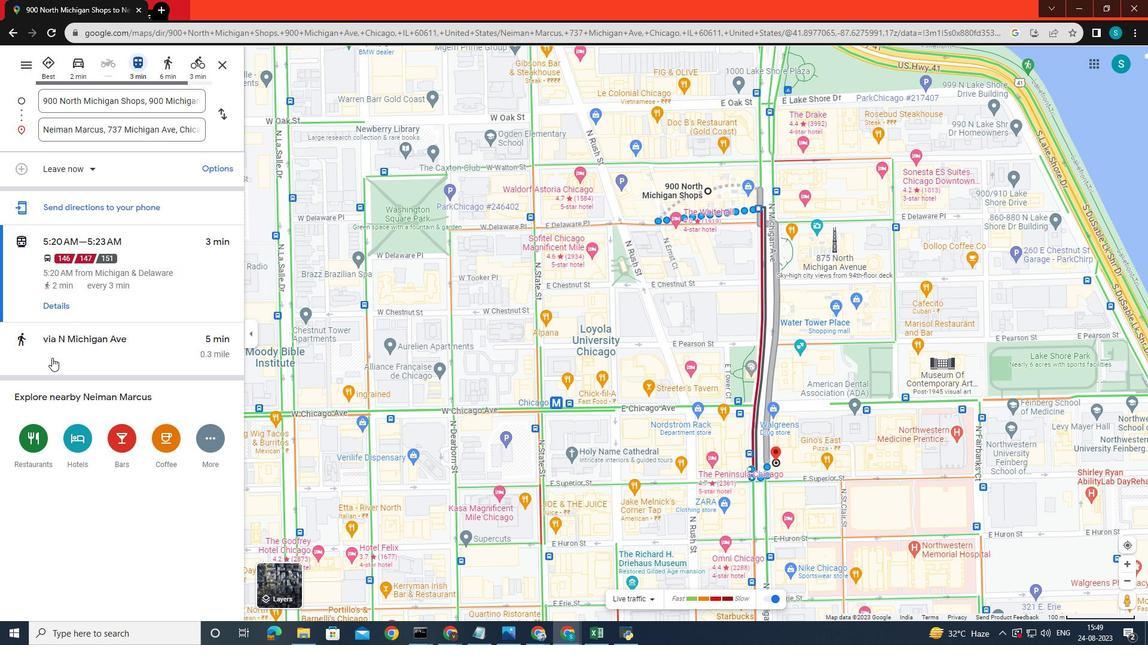 
Action: Mouse moved to (53, 353)
Screenshot: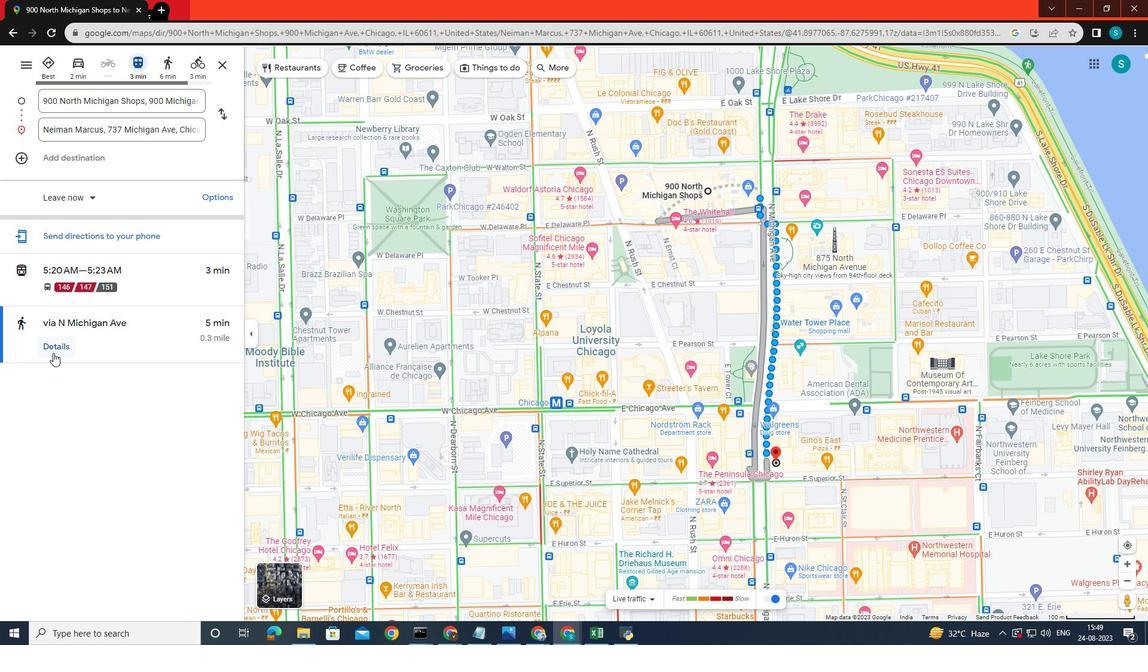 
Action: Mouse pressed left at (53, 353)
Screenshot: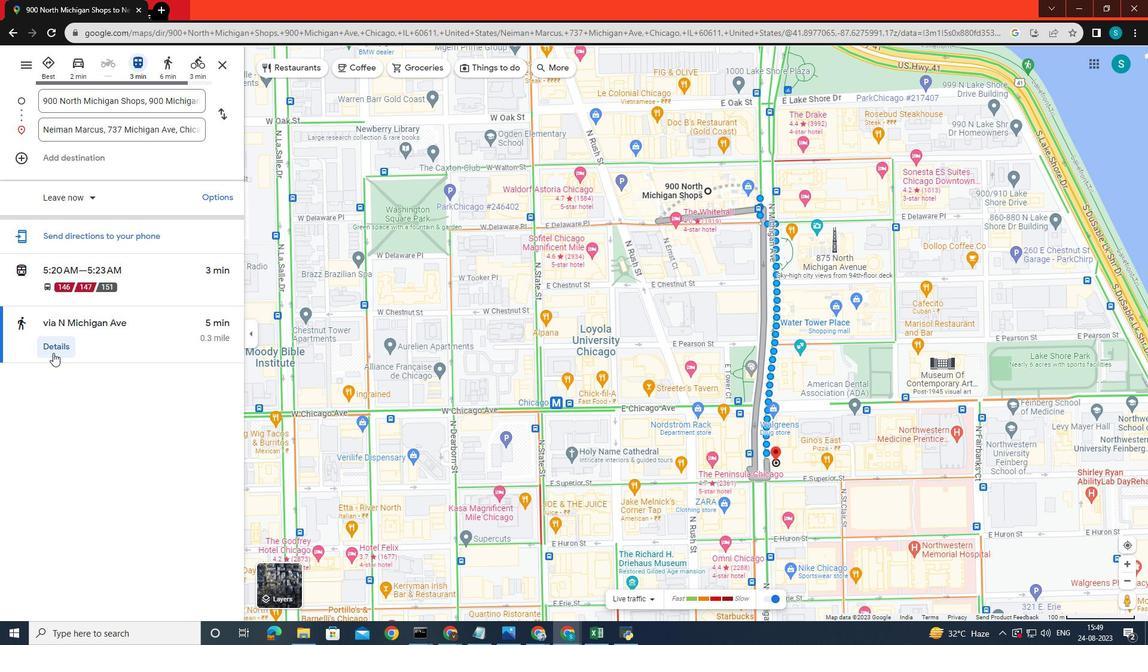 
Action: Mouse moved to (22, 62)
Screenshot: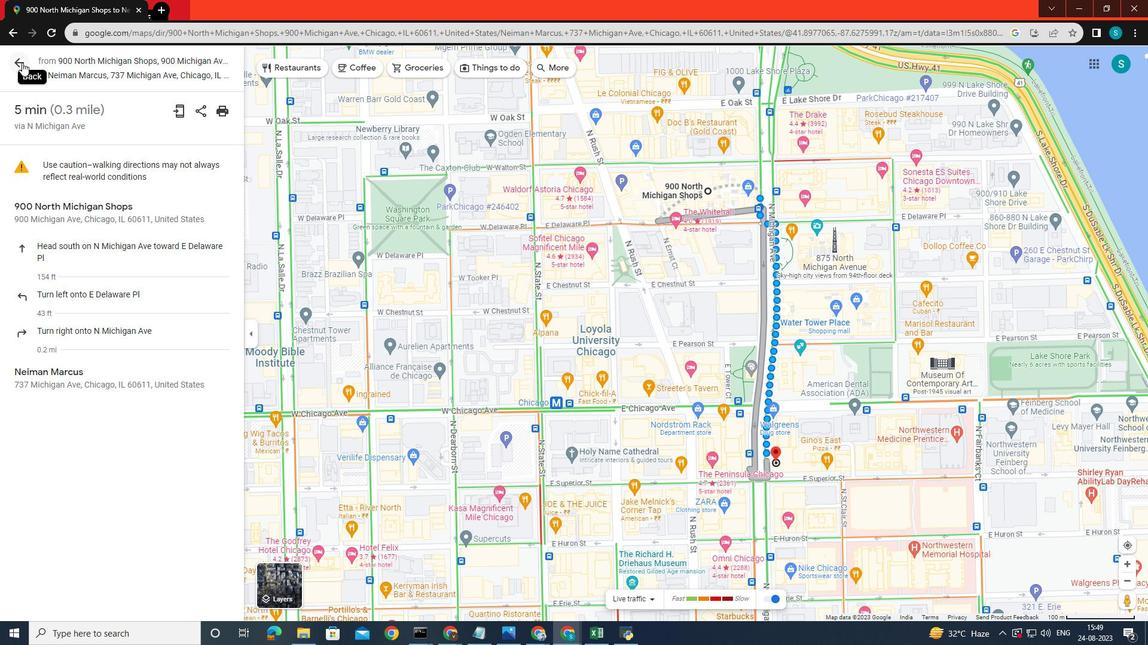 
Action: Mouse pressed left at (22, 62)
Screenshot: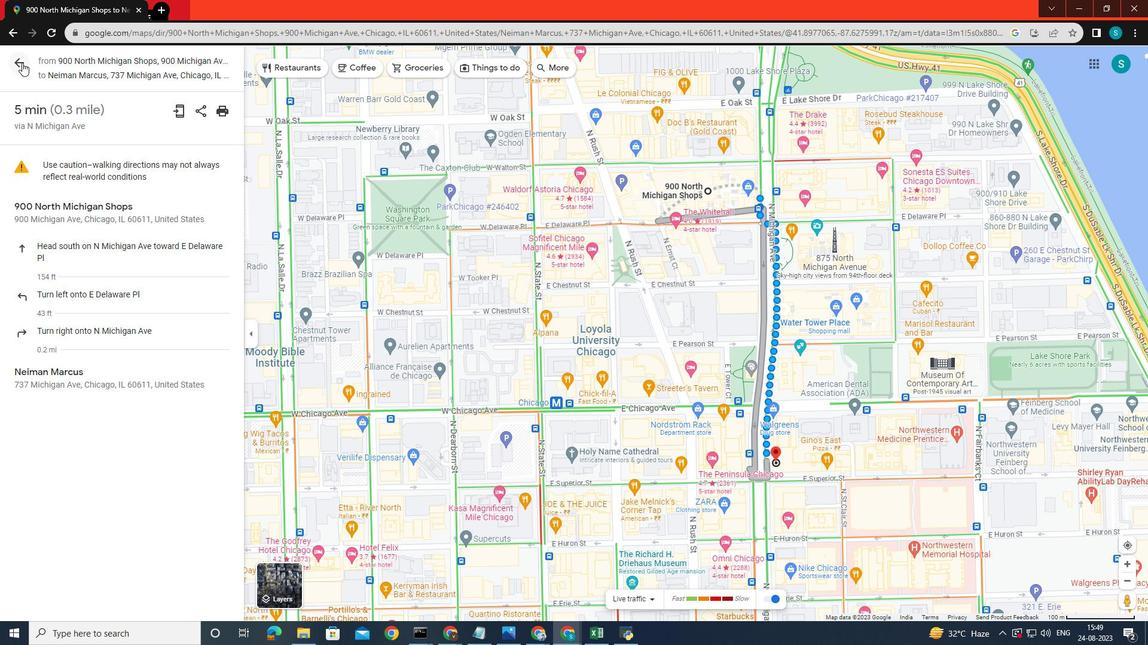 
Action: Mouse moved to (168, 59)
Screenshot: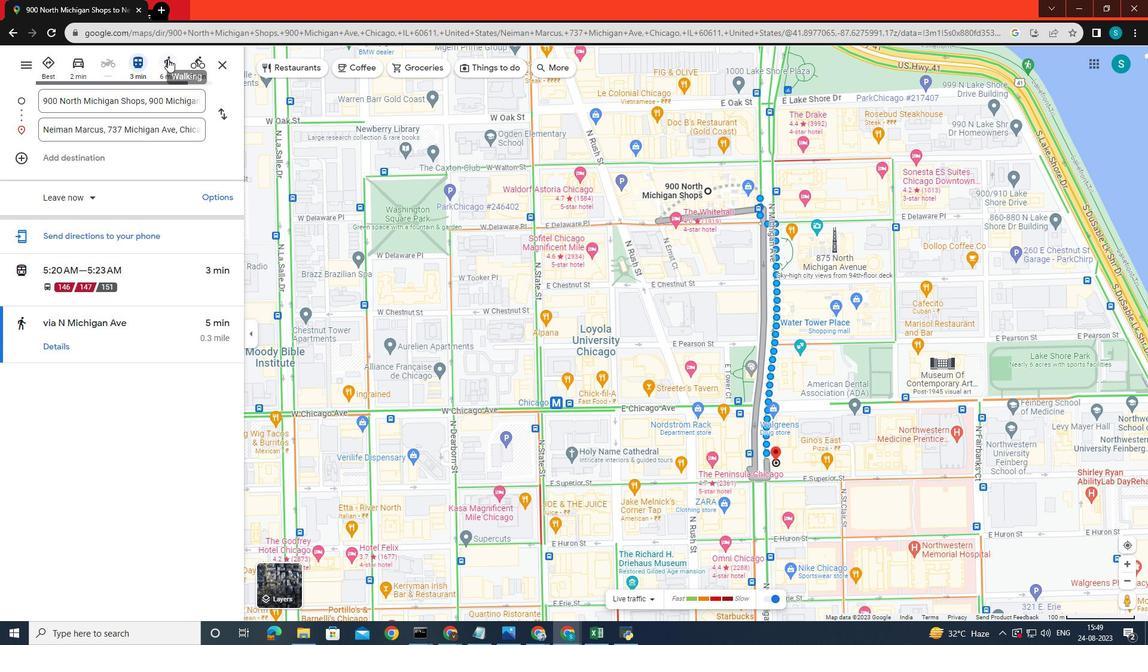 
Action: Mouse pressed left at (168, 59)
Screenshot: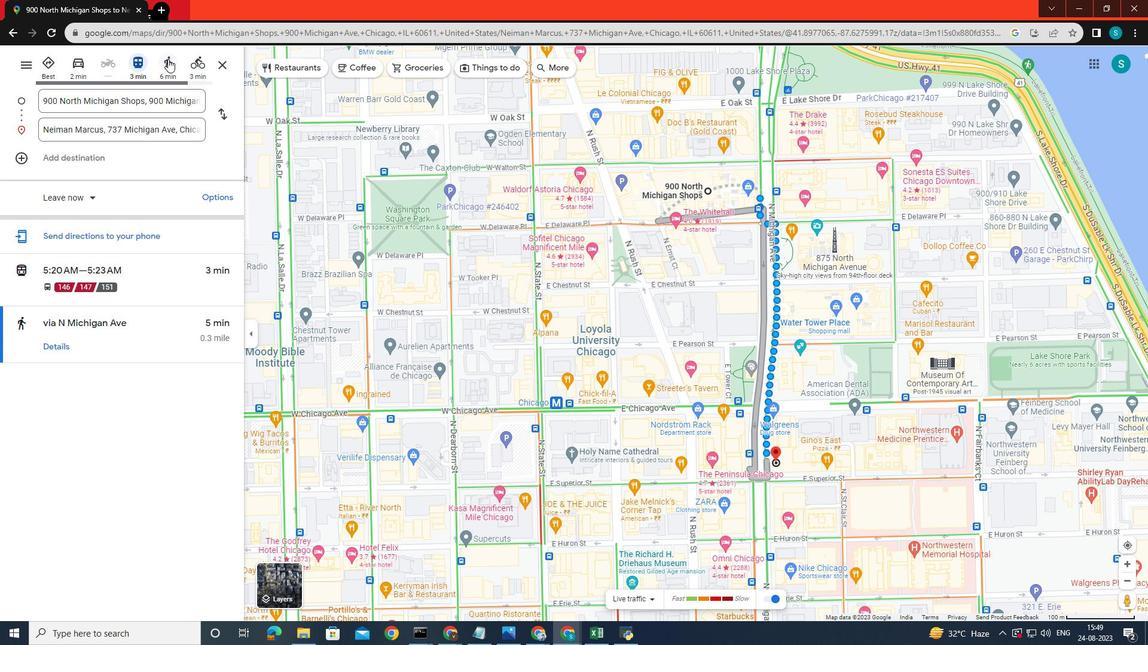 
Action: Mouse moved to (200, 65)
Screenshot: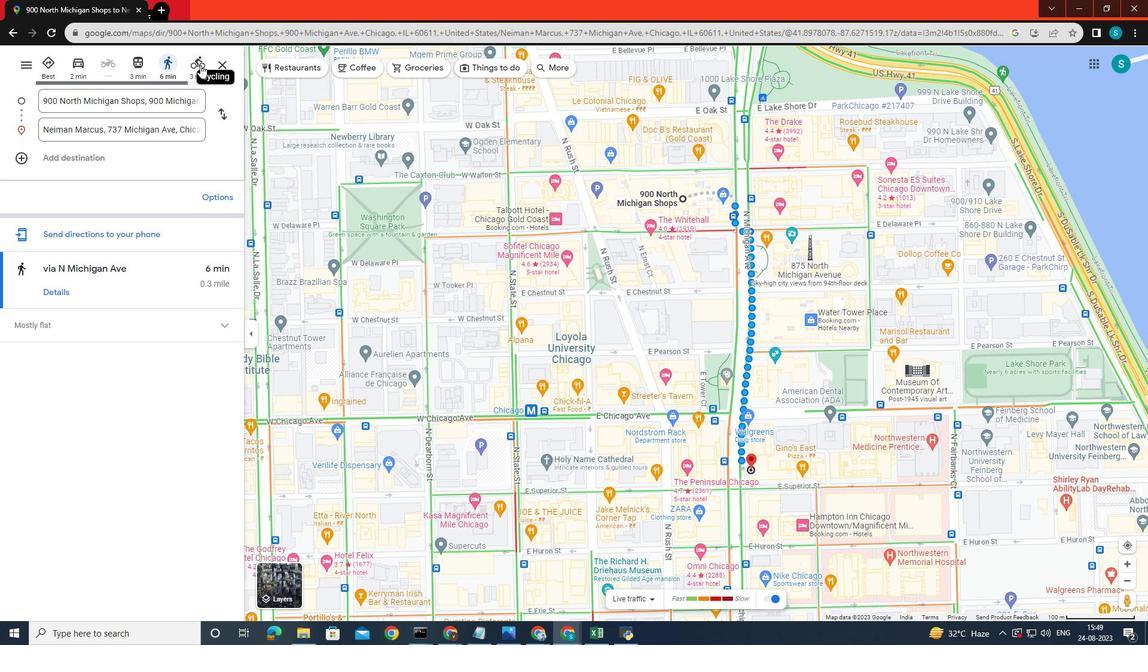 
Action: Mouse pressed left at (200, 65)
Screenshot: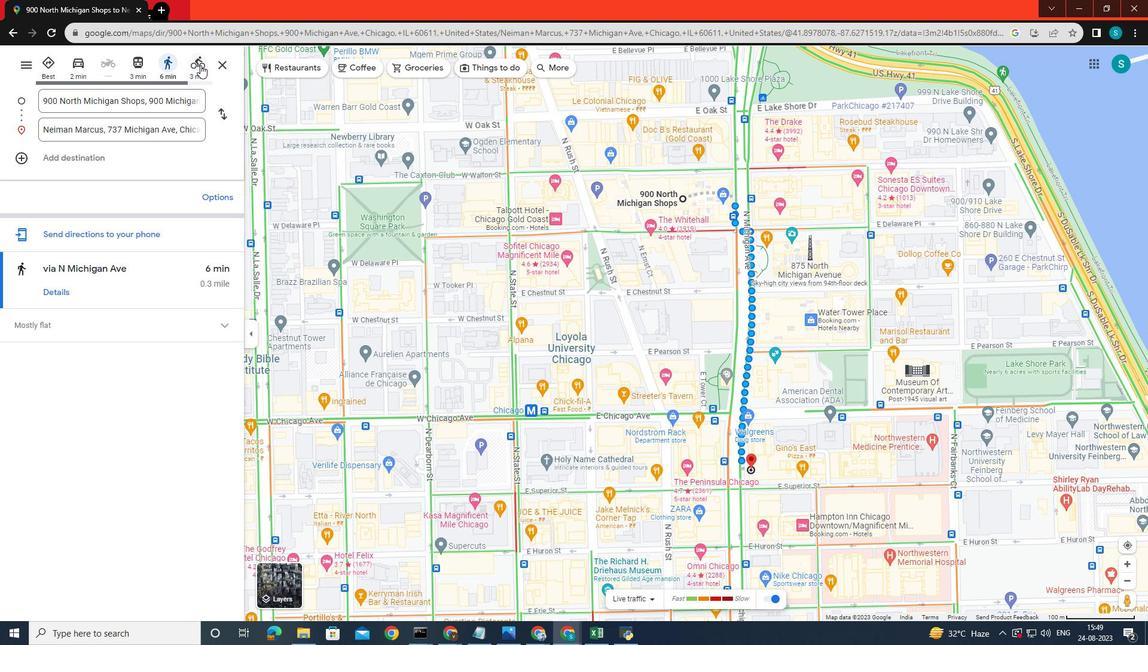 
